 Task: Look for space in Tiko, Cameroon from 6th September, 2023 to 10th September, 2023 for 1 adult in price range Rs.9000 to Rs.17000. Place can be private room with 1  bedroom having 1 bed and 1 bathroom. Property type can be house, flat, guest house, hotel. Booking option can be shelf check-in. Required host language is English.
Action: Mouse moved to (409, 142)
Screenshot: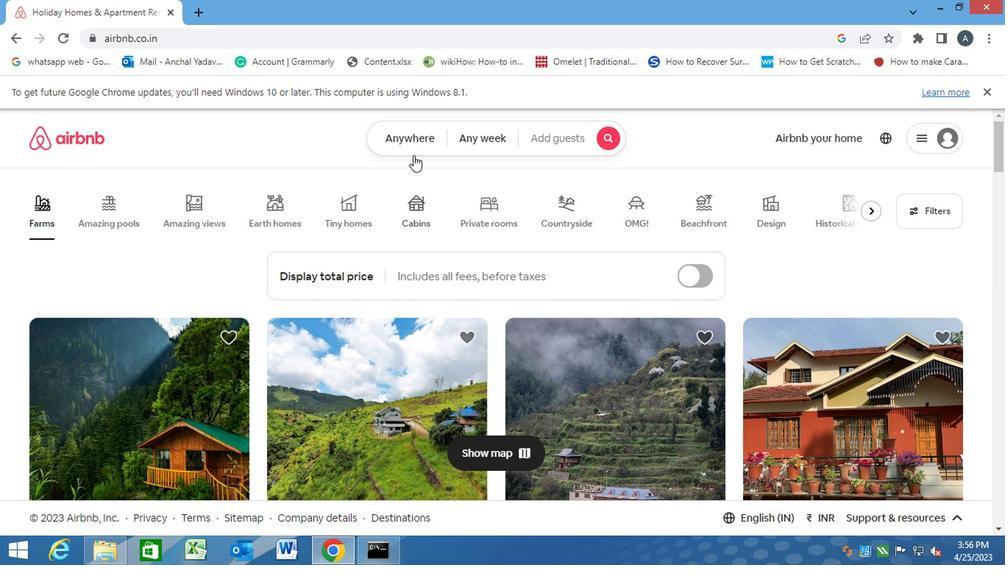 
Action: Mouse pressed left at (409, 142)
Screenshot: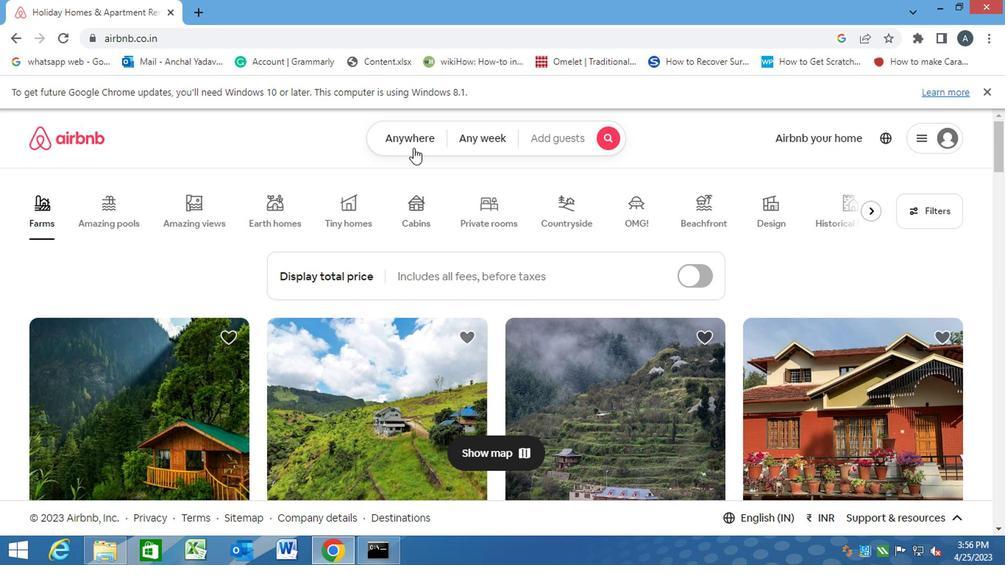 
Action: Mouse moved to (372, 191)
Screenshot: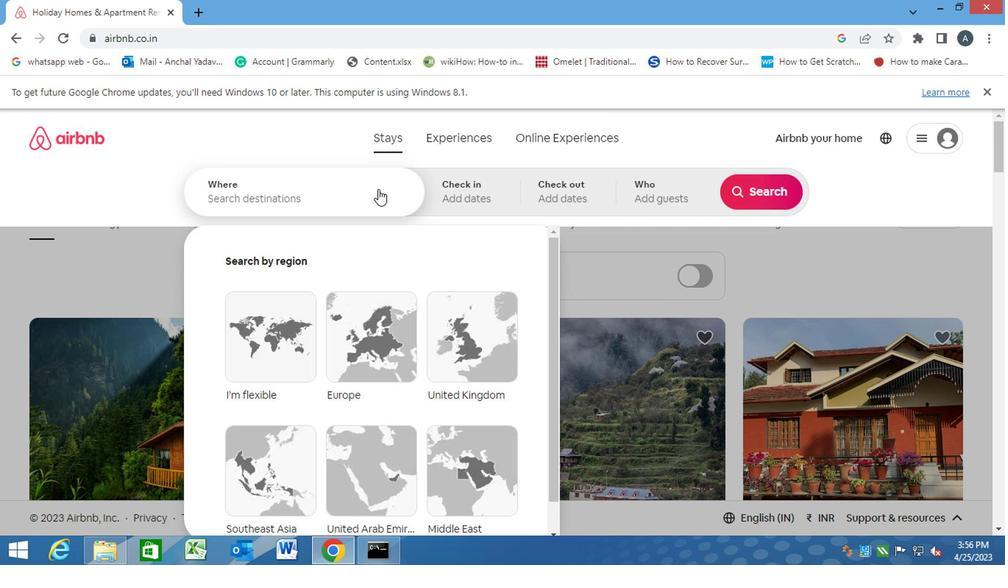 
Action: Mouse pressed left at (372, 191)
Screenshot: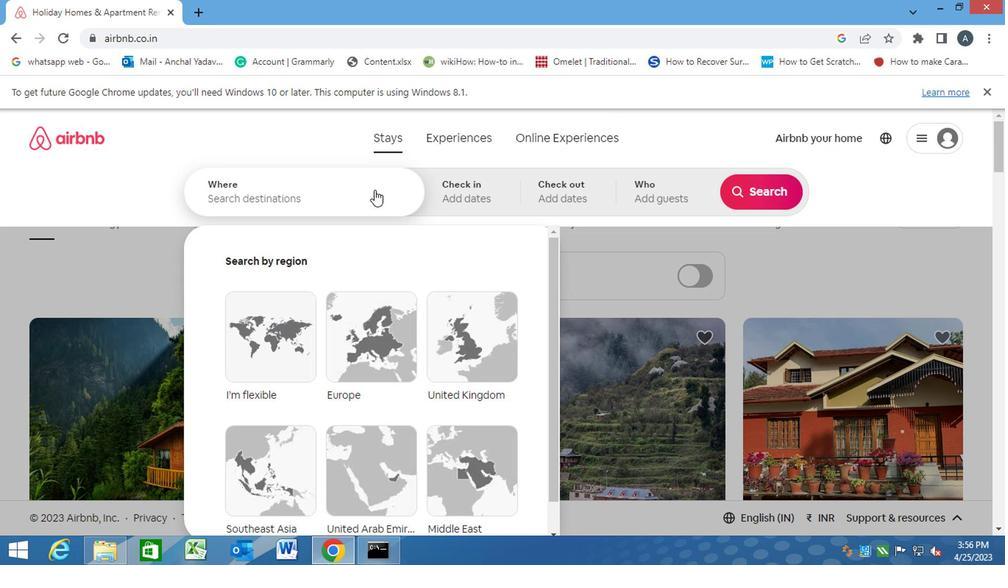 
Action: Key pressed t<Key.caps_lock>iko,<Key.space><Key.caps_lock>c<Key.caps_lock>ameroon<Key.enter>
Screenshot: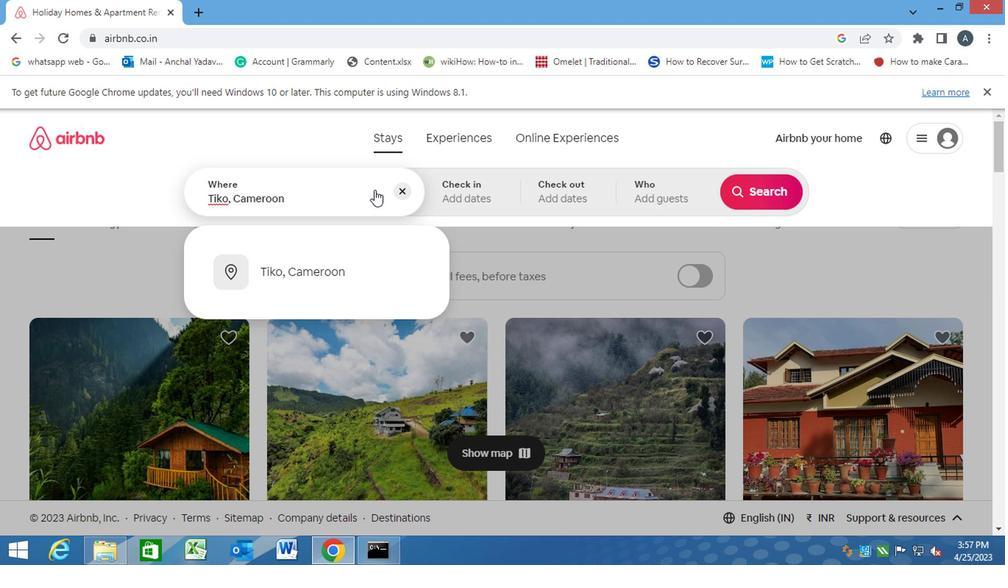 
Action: Mouse moved to (752, 306)
Screenshot: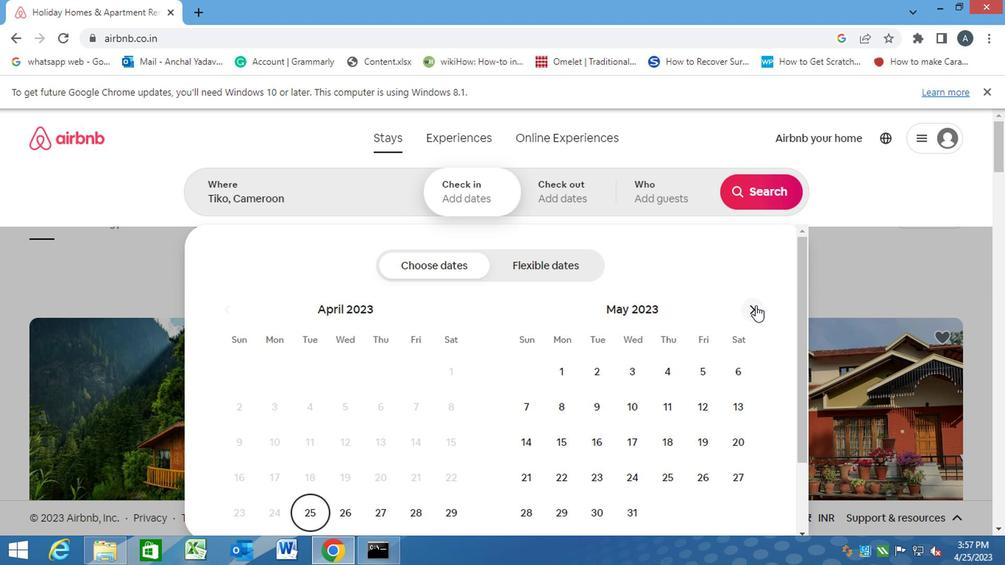 
Action: Mouse pressed left at (752, 306)
Screenshot: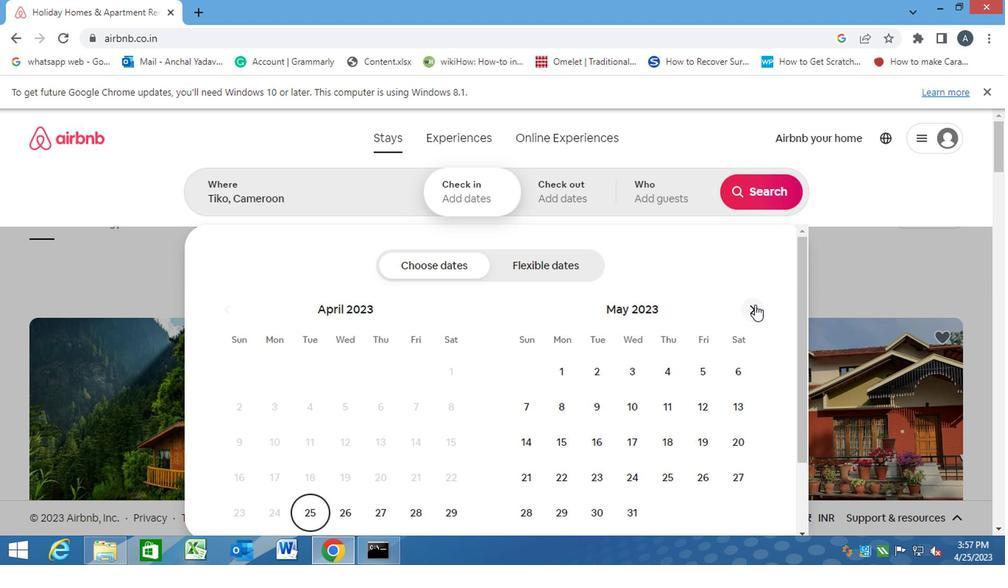 
Action: Mouse pressed left at (752, 306)
Screenshot: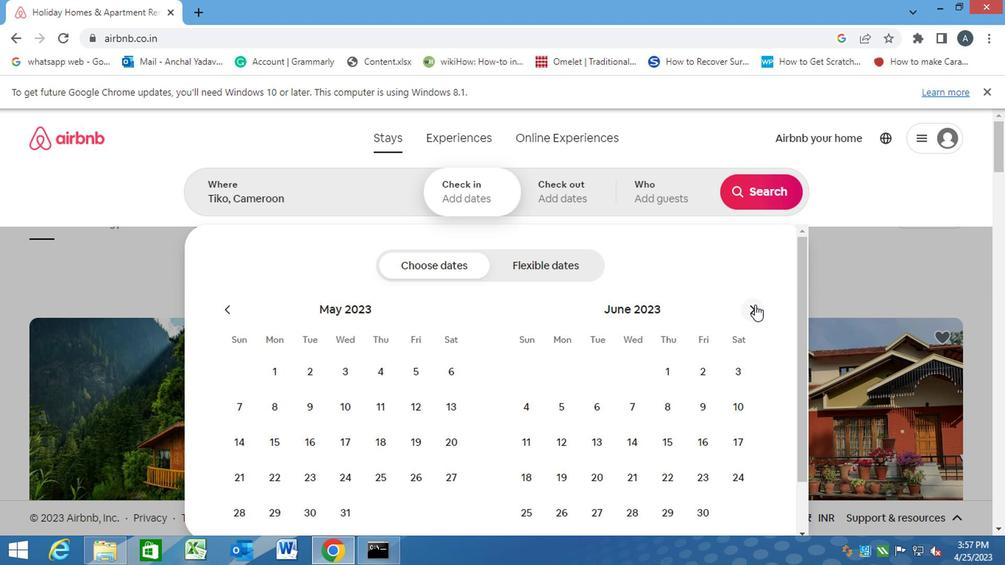 
Action: Mouse pressed left at (752, 306)
Screenshot: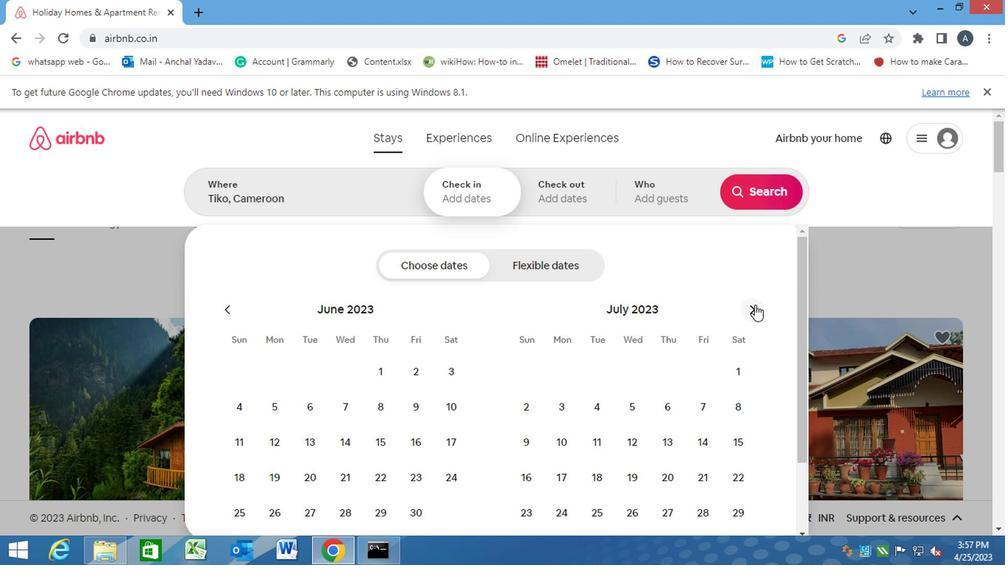 
Action: Mouse pressed left at (752, 306)
Screenshot: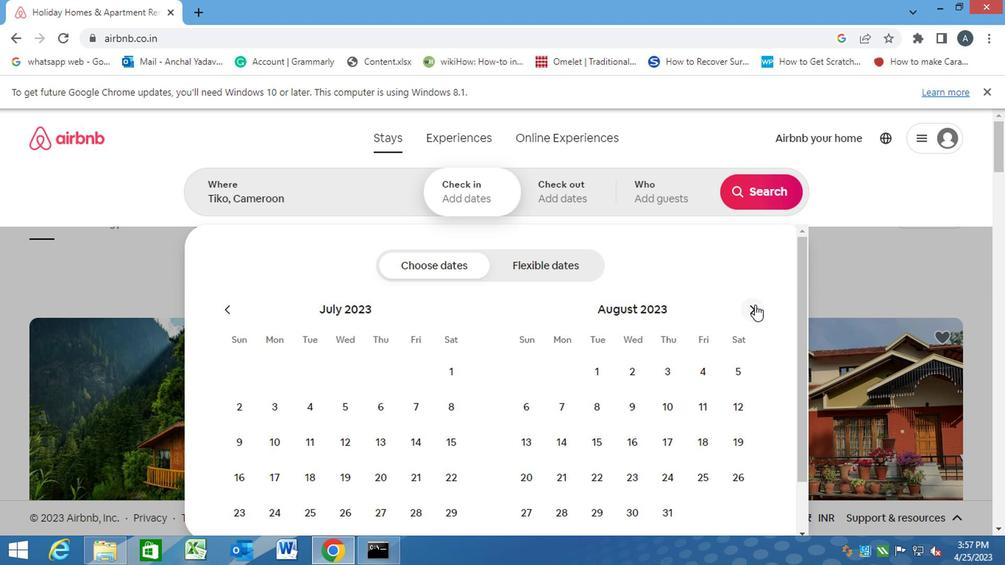 
Action: Mouse moved to (627, 407)
Screenshot: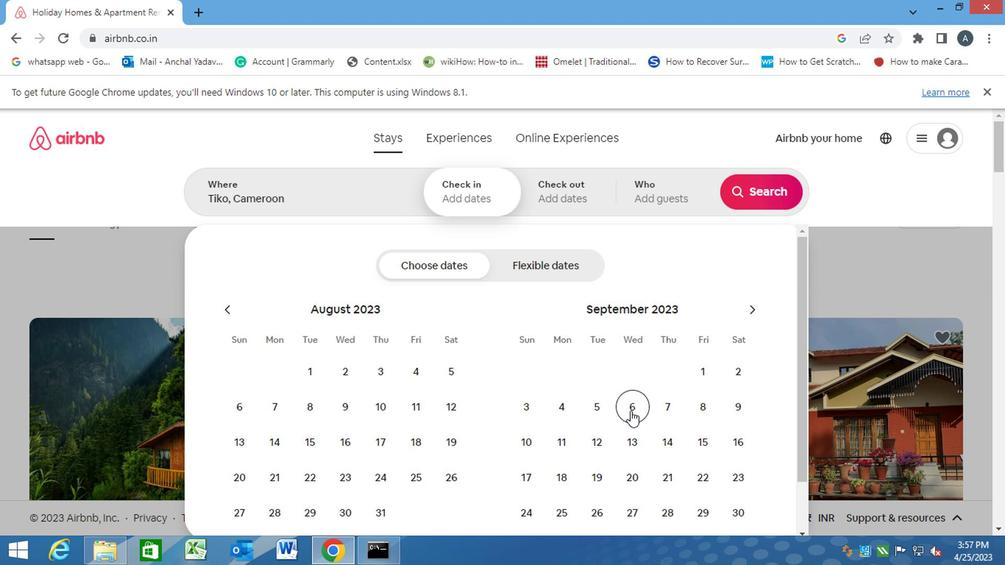 
Action: Mouse pressed left at (627, 407)
Screenshot: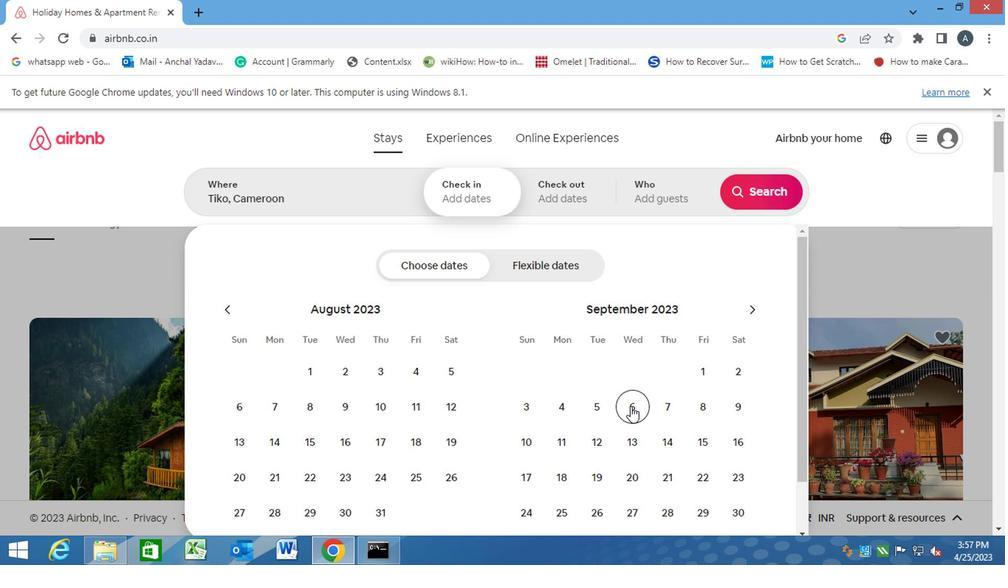 
Action: Mouse moved to (523, 449)
Screenshot: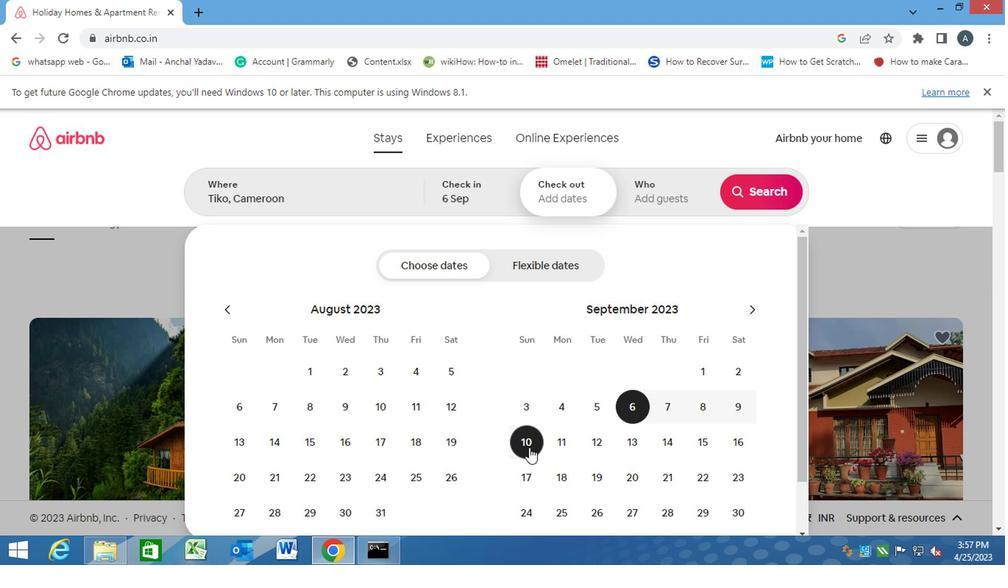 
Action: Mouse pressed left at (523, 449)
Screenshot: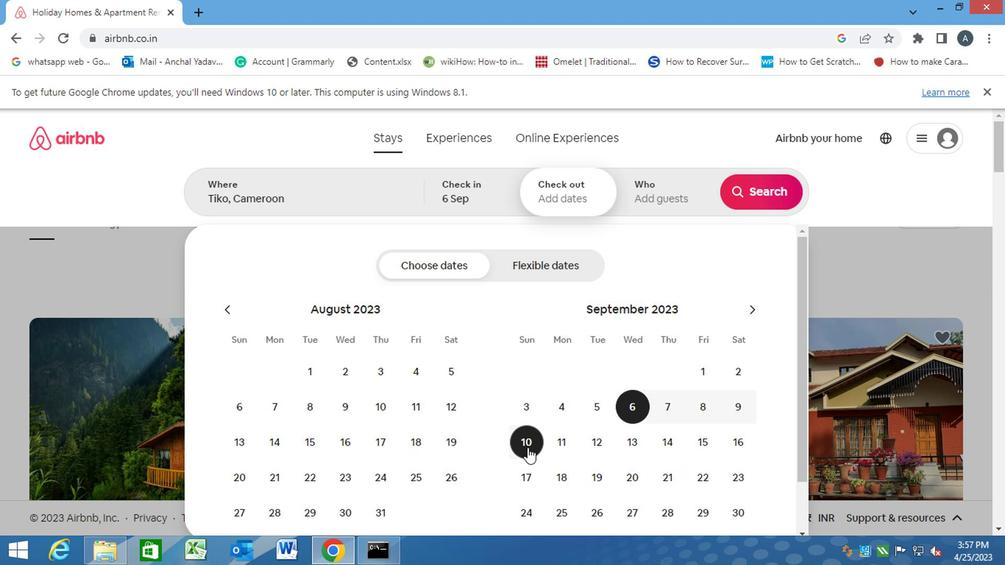 
Action: Mouse moved to (647, 193)
Screenshot: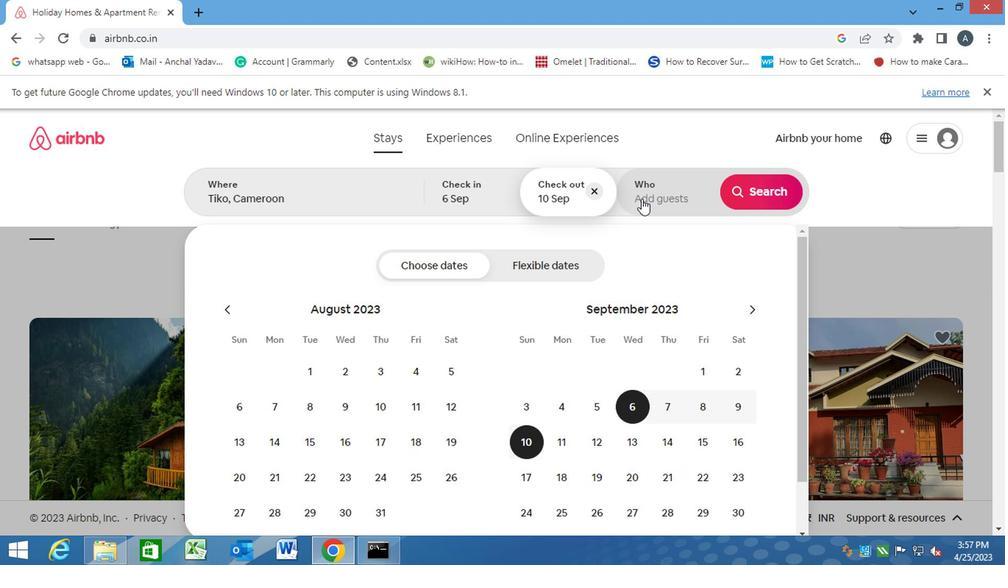
Action: Mouse pressed left at (647, 193)
Screenshot: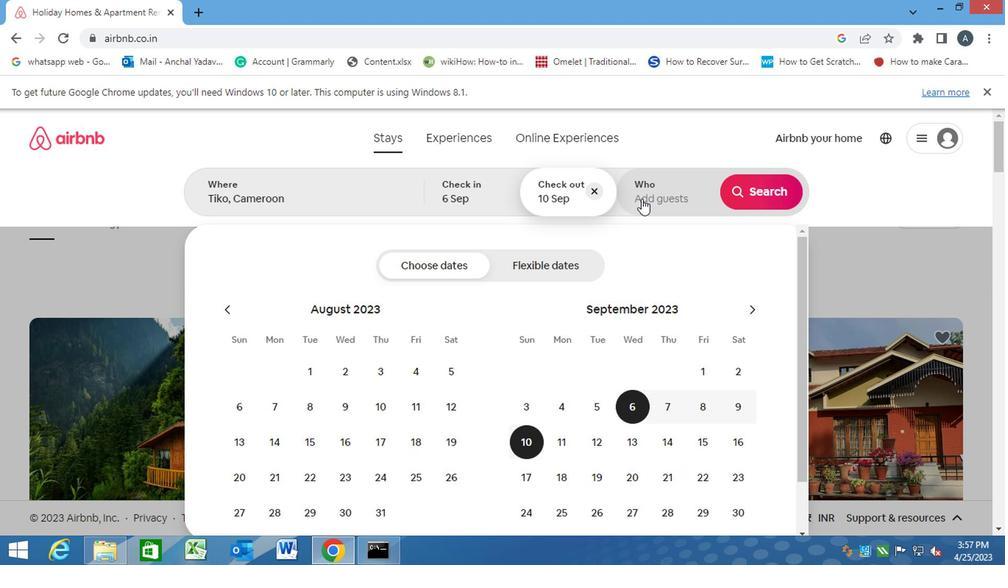 
Action: Mouse moved to (767, 263)
Screenshot: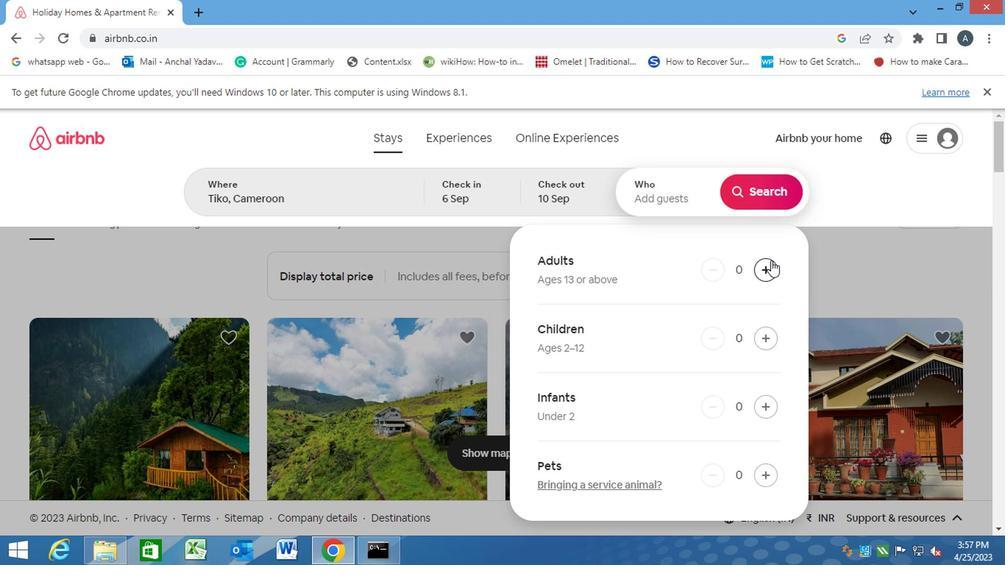 
Action: Mouse pressed left at (767, 263)
Screenshot: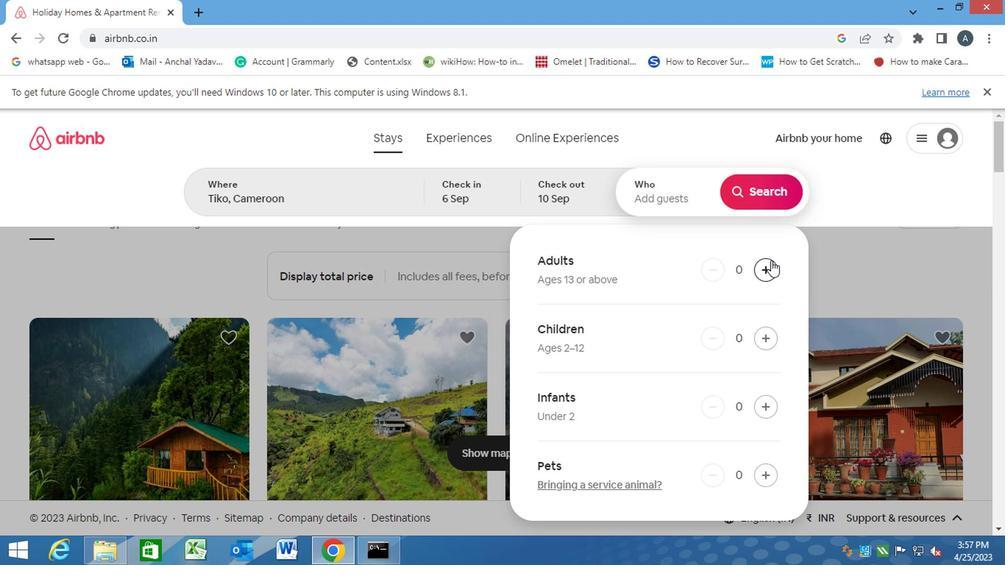 
Action: Mouse moved to (760, 269)
Screenshot: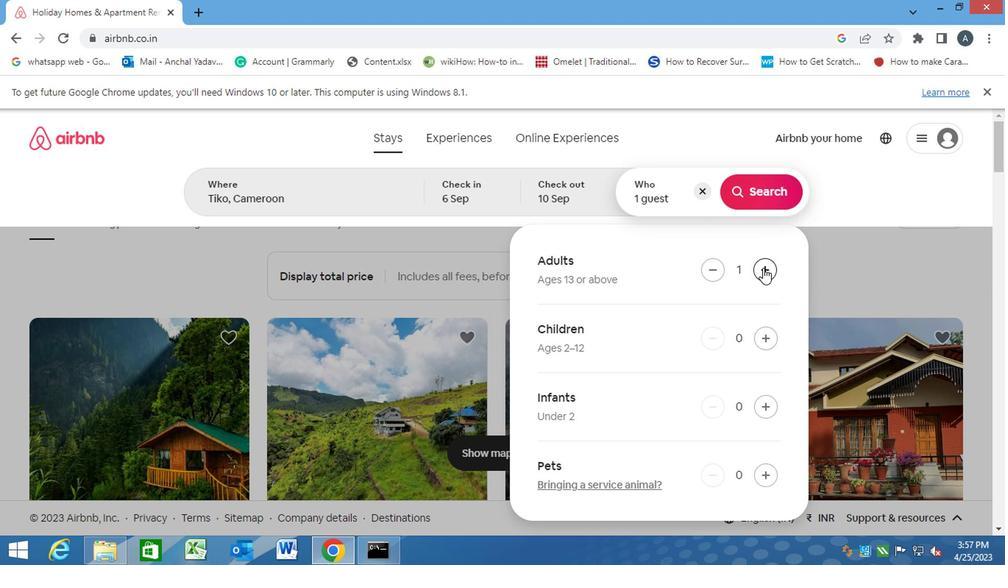 
Action: Mouse pressed left at (760, 269)
Screenshot: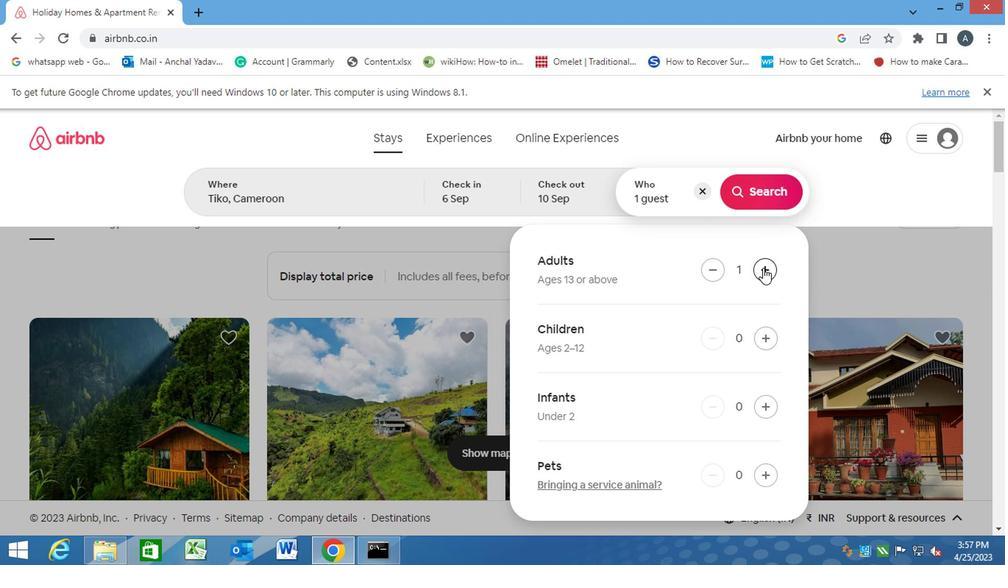 
Action: Mouse moved to (704, 268)
Screenshot: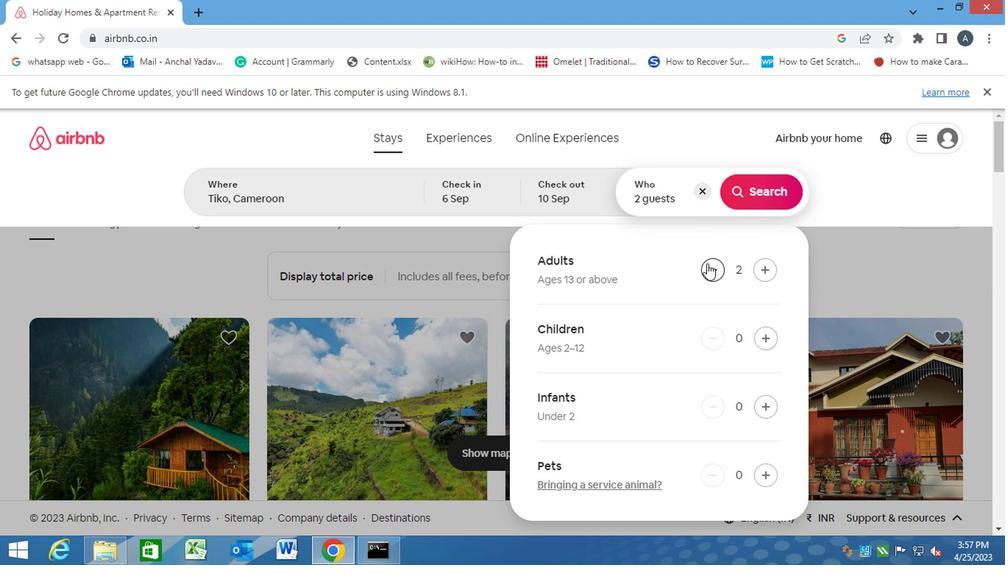 
Action: Mouse pressed left at (704, 268)
Screenshot: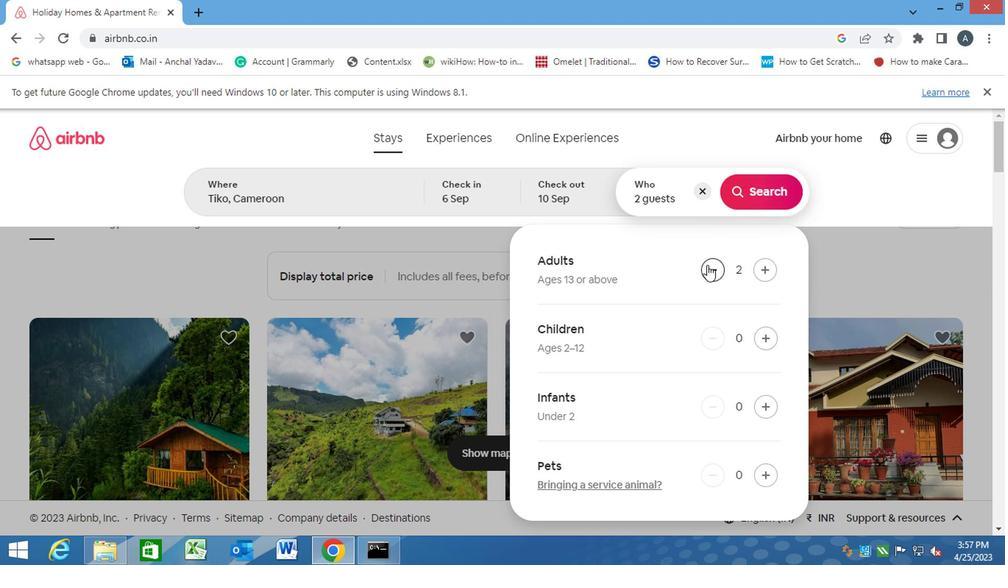 
Action: Mouse moved to (768, 185)
Screenshot: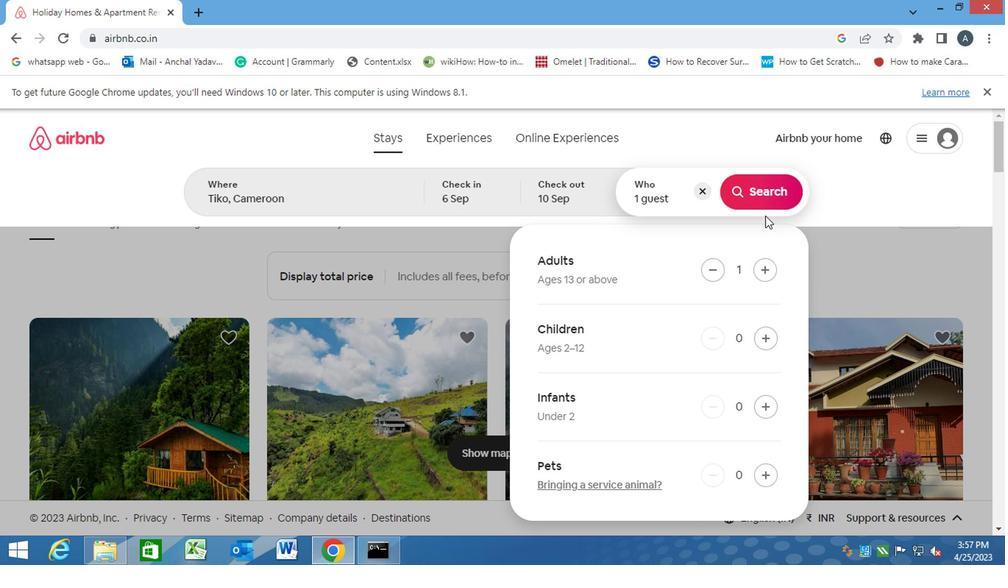 
Action: Mouse pressed left at (768, 185)
Screenshot: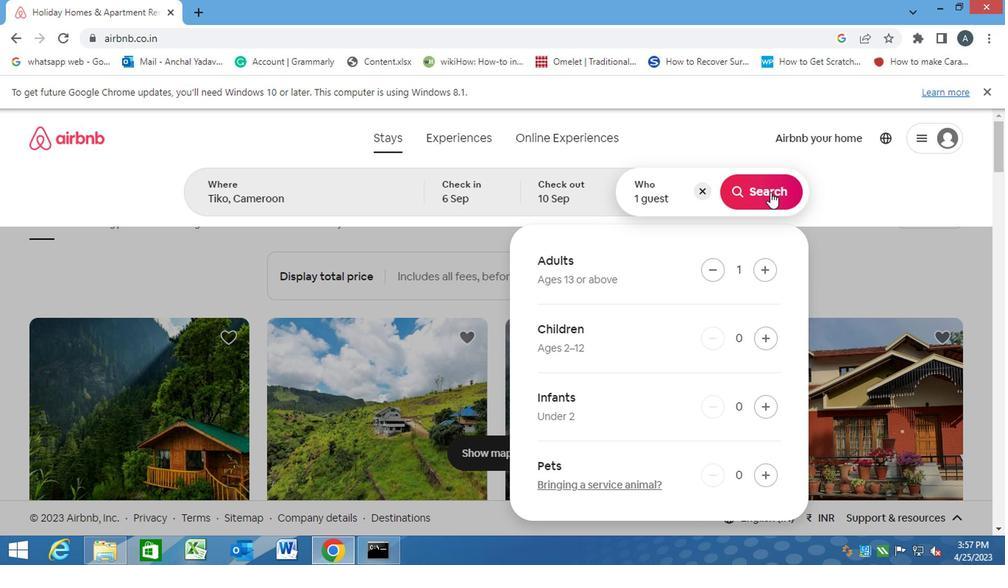 
Action: Mouse moved to (936, 194)
Screenshot: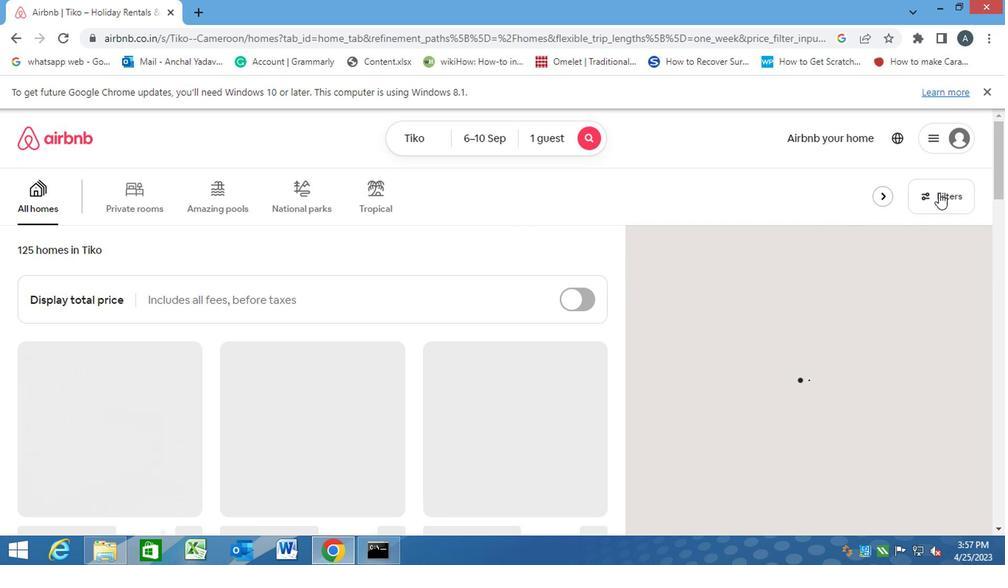 
Action: Mouse pressed left at (936, 194)
Screenshot: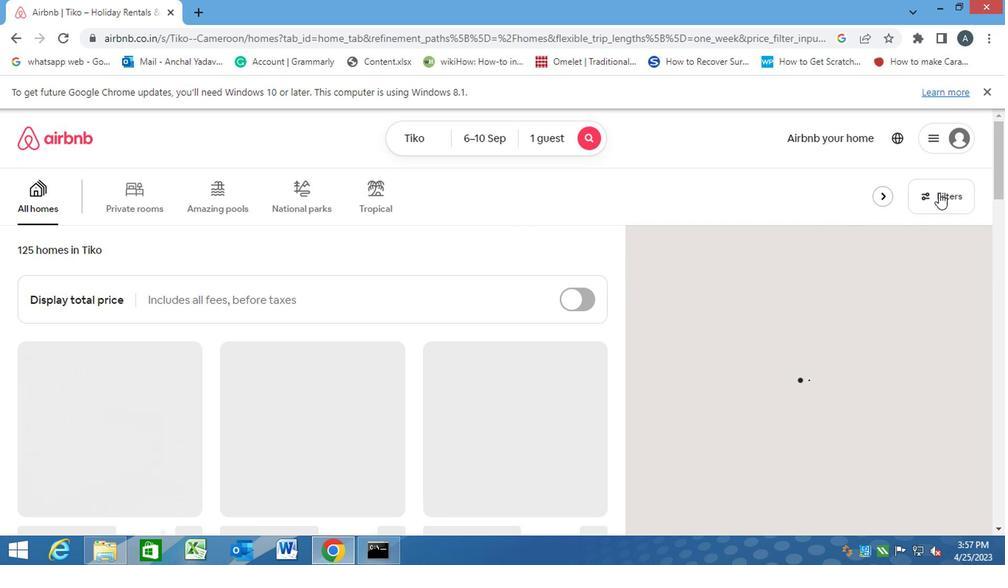 
Action: Mouse moved to (312, 380)
Screenshot: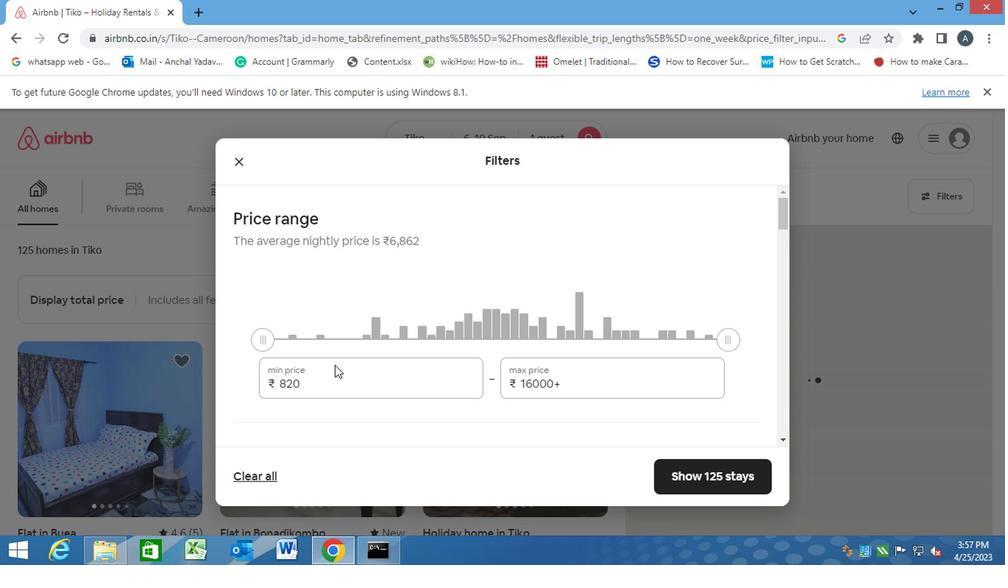 
Action: Mouse pressed left at (312, 380)
Screenshot: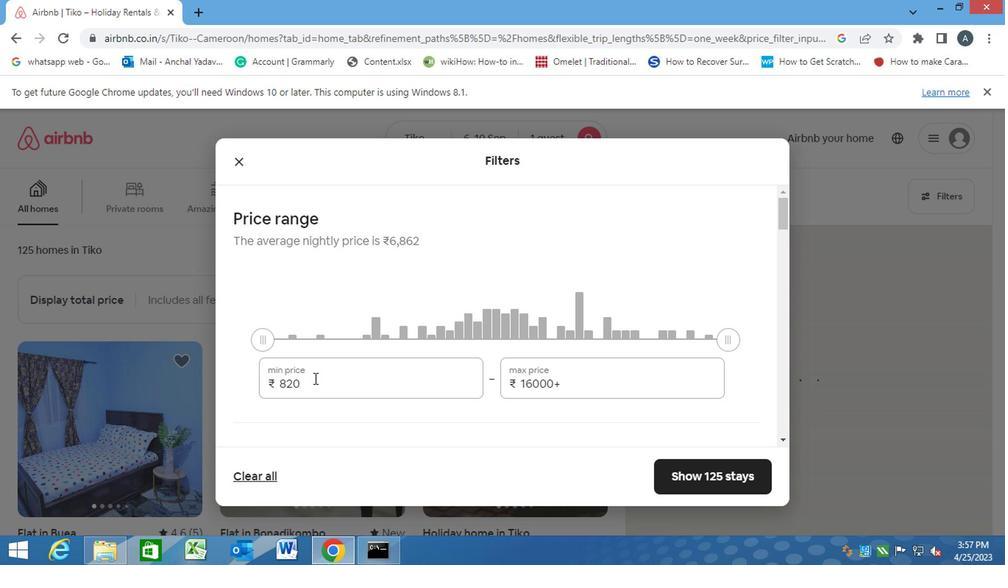 
Action: Mouse moved to (250, 380)
Screenshot: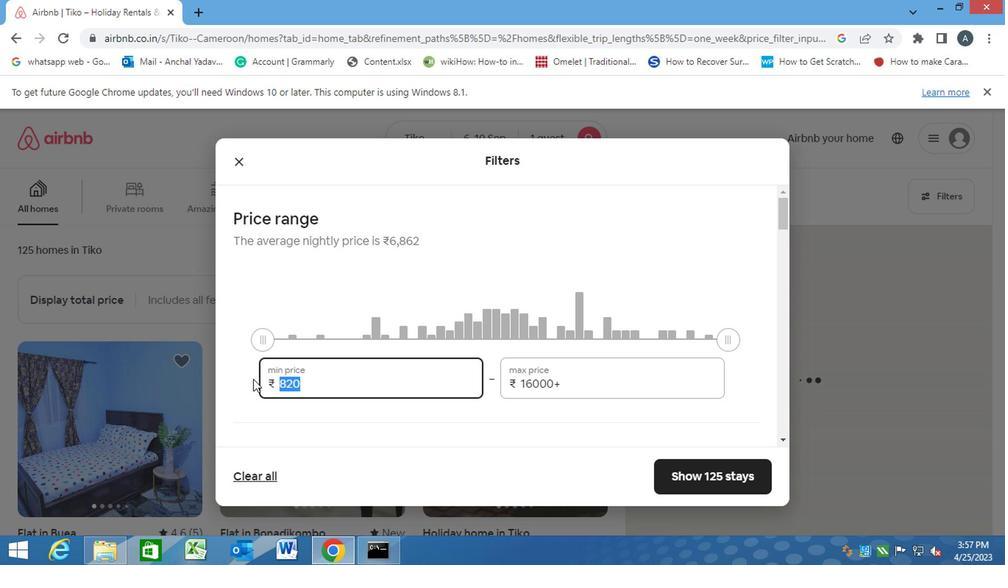 
Action: Key pressed 9000<Key.tab><Key.backspace>1<Key.backspace><Key.backspace><Key.backspace><Key.backspace><Key.backspace><Key.backspace><Key.backspace><Key.backspace><Key.backspace><Key.backspace><Key.backspace><Key.backspace><Key.backspace><Key.backspace><Key.backspace><Key.backspace><Key.backspace><Key.backspace>17000
Screenshot: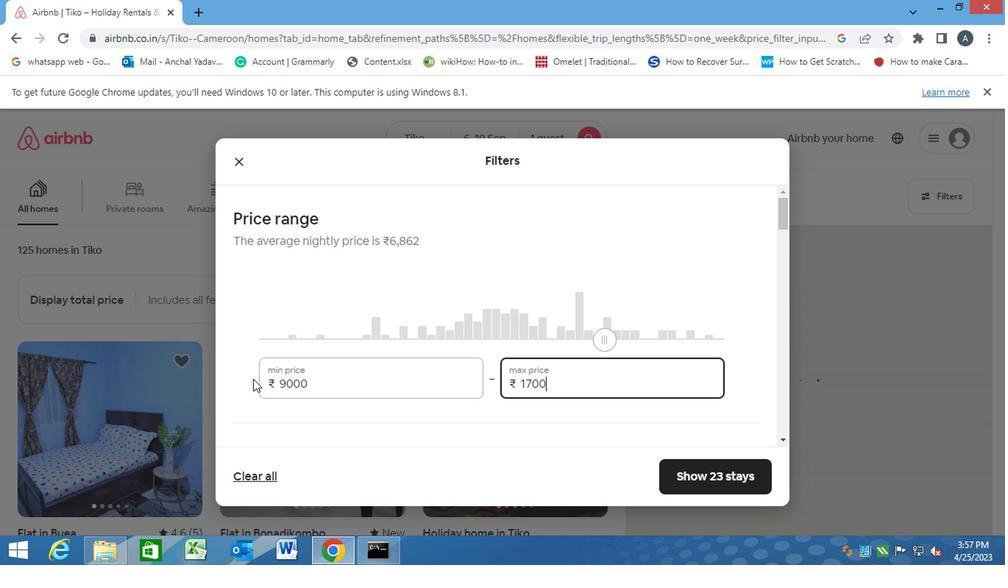 
Action: Mouse moved to (356, 408)
Screenshot: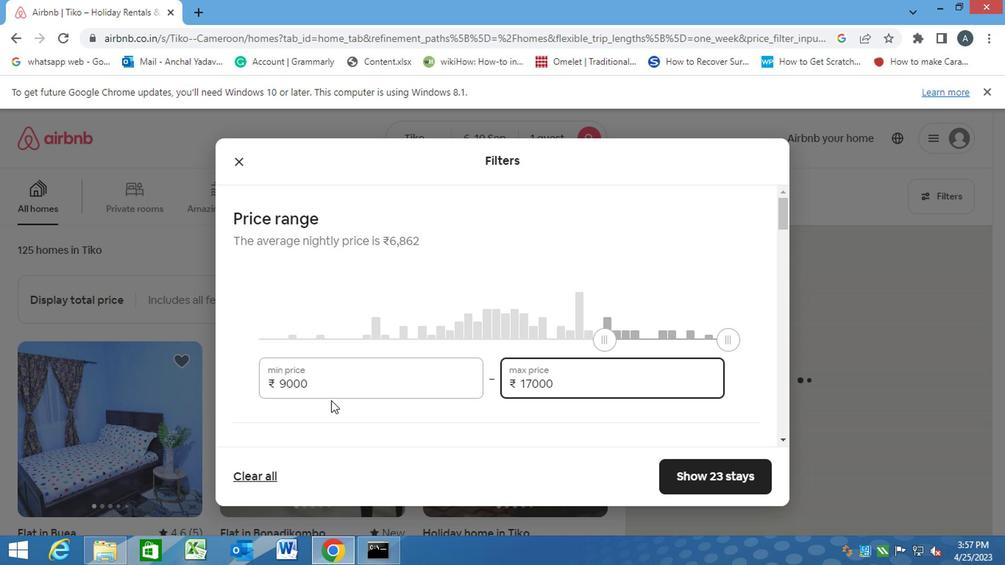 
Action: Mouse pressed left at (356, 408)
Screenshot: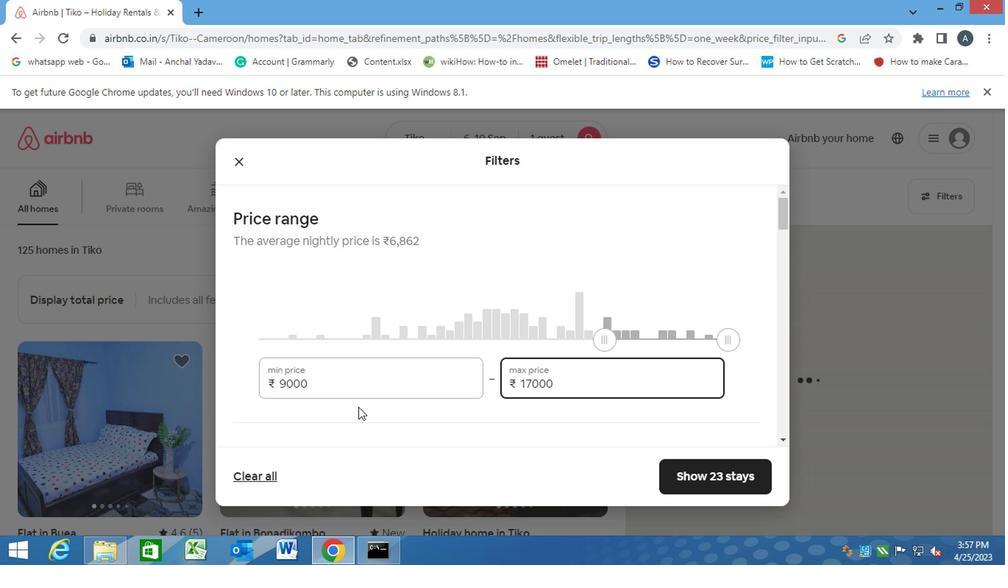
Action: Mouse moved to (404, 425)
Screenshot: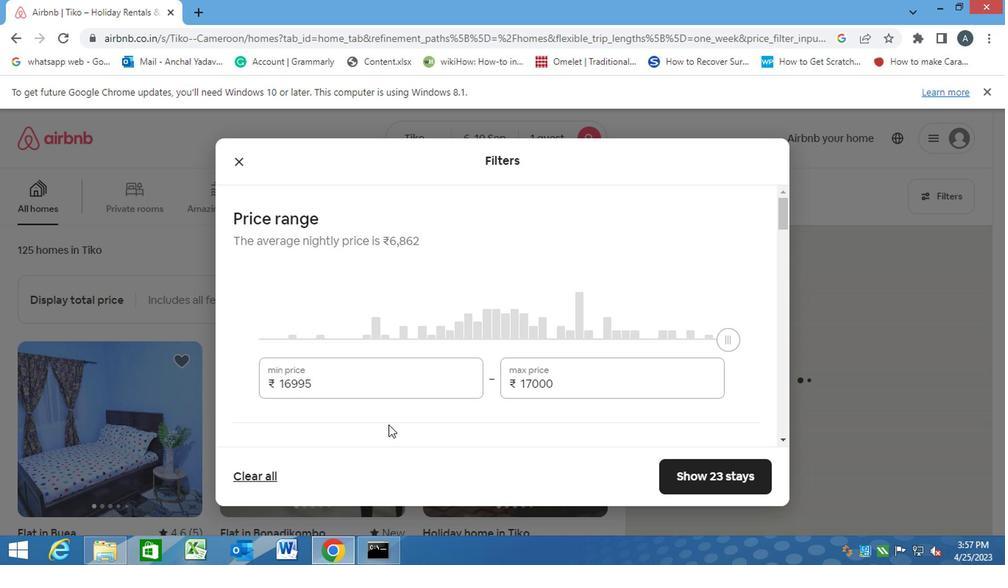 
Action: Mouse scrolled (404, 424) with delta (0, -1)
Screenshot: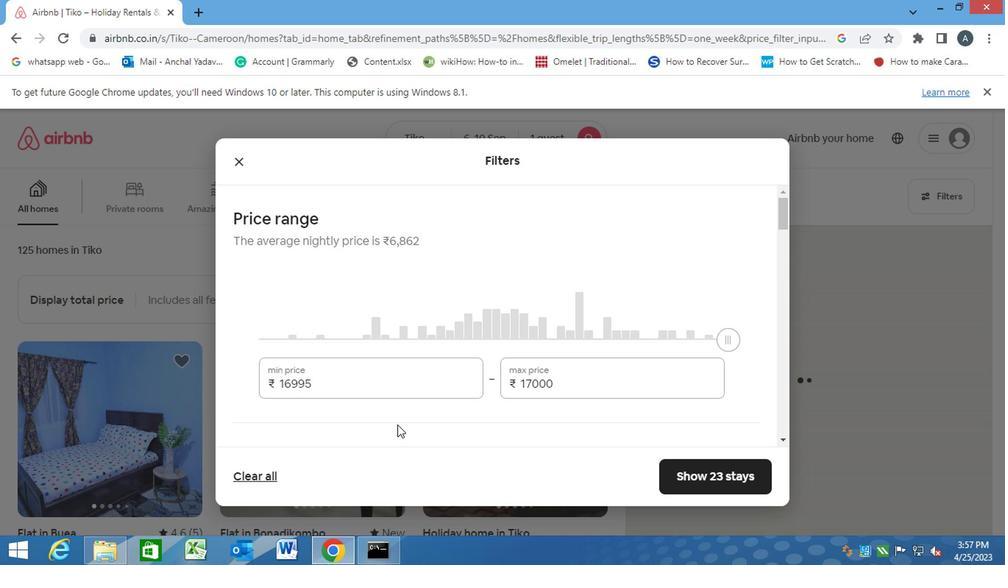
Action: Mouse scrolled (404, 424) with delta (0, -1)
Screenshot: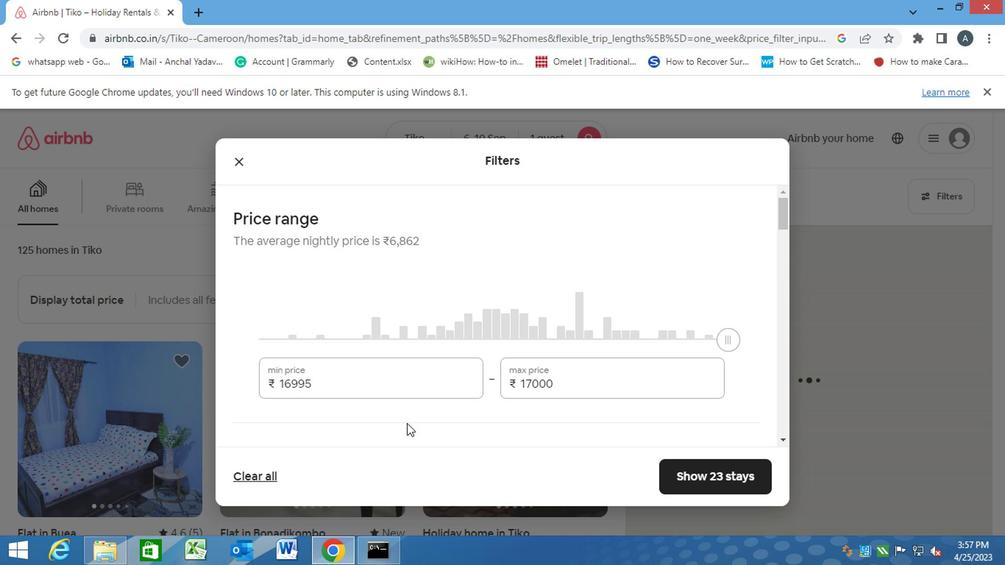 
Action: Mouse scrolled (404, 424) with delta (0, -1)
Screenshot: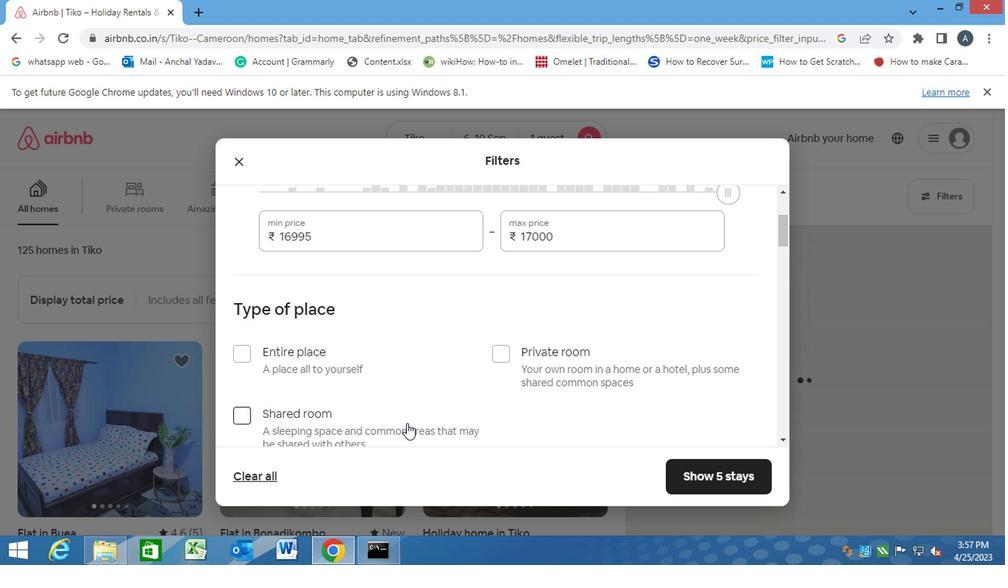 
Action: Mouse moved to (509, 277)
Screenshot: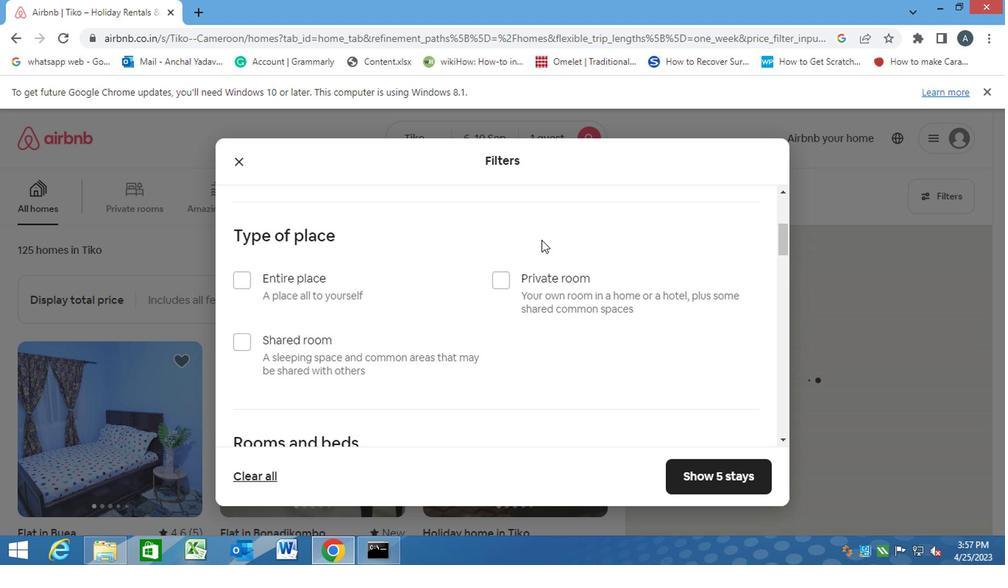 
Action: Mouse pressed left at (509, 277)
Screenshot: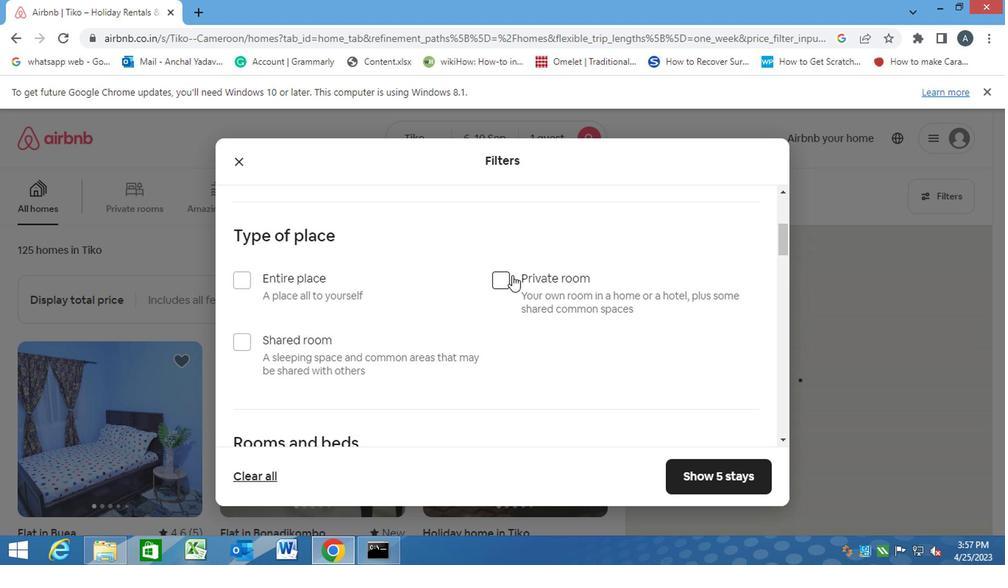 
Action: Mouse moved to (494, 291)
Screenshot: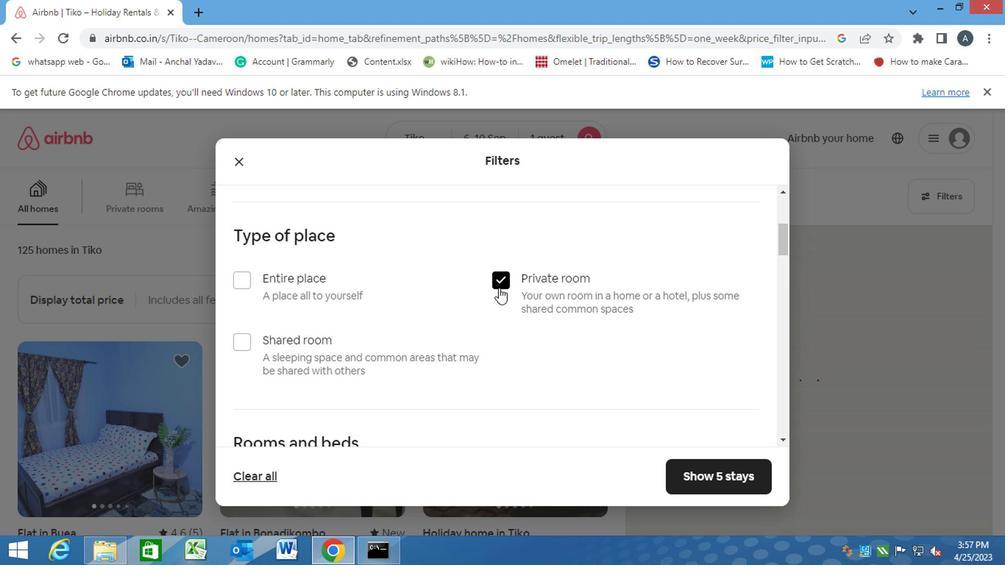 
Action: Mouse scrolled (494, 290) with delta (0, -1)
Screenshot: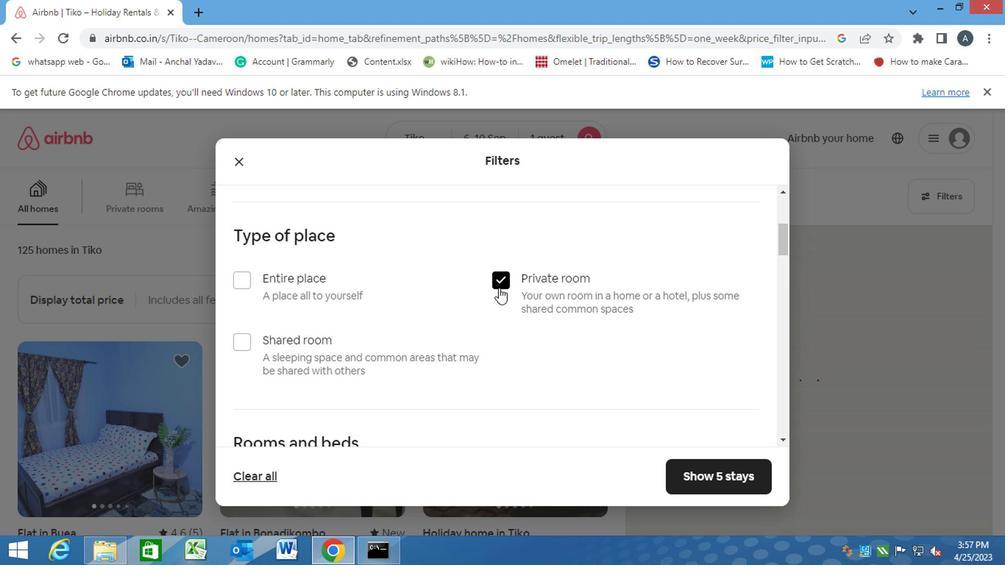 
Action: Mouse scrolled (494, 290) with delta (0, -1)
Screenshot: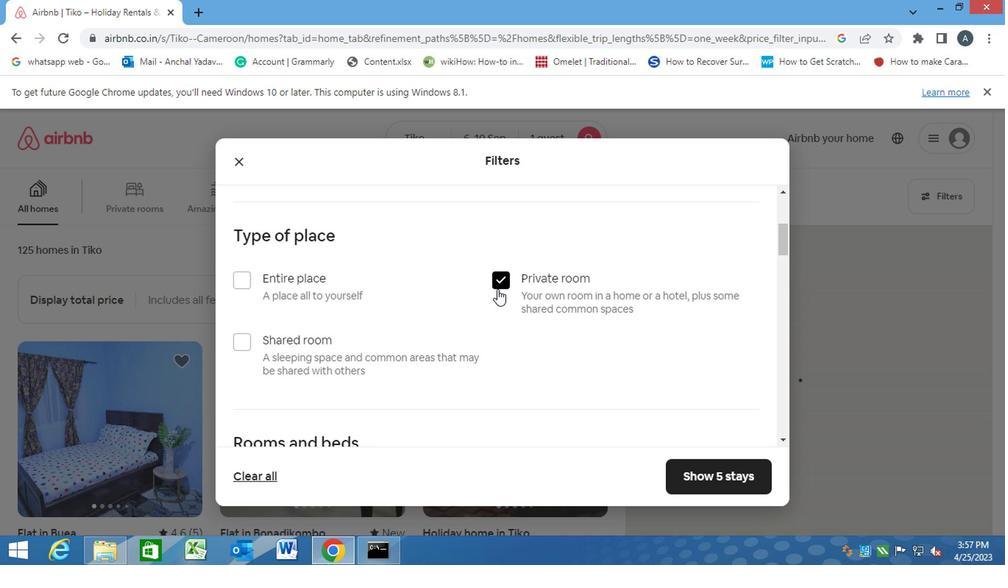 
Action: Mouse scrolled (494, 290) with delta (0, -1)
Screenshot: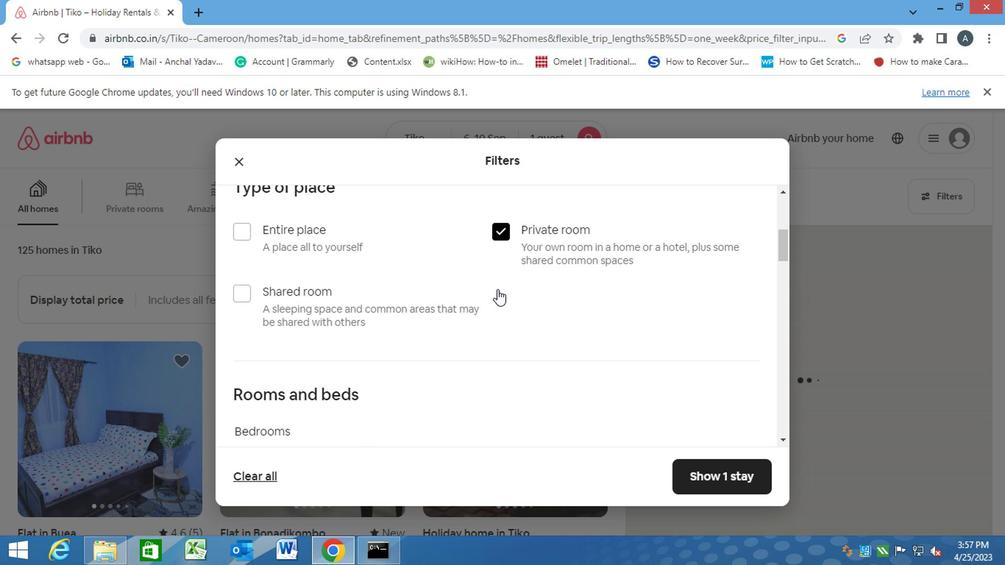 
Action: Mouse moved to (383, 313)
Screenshot: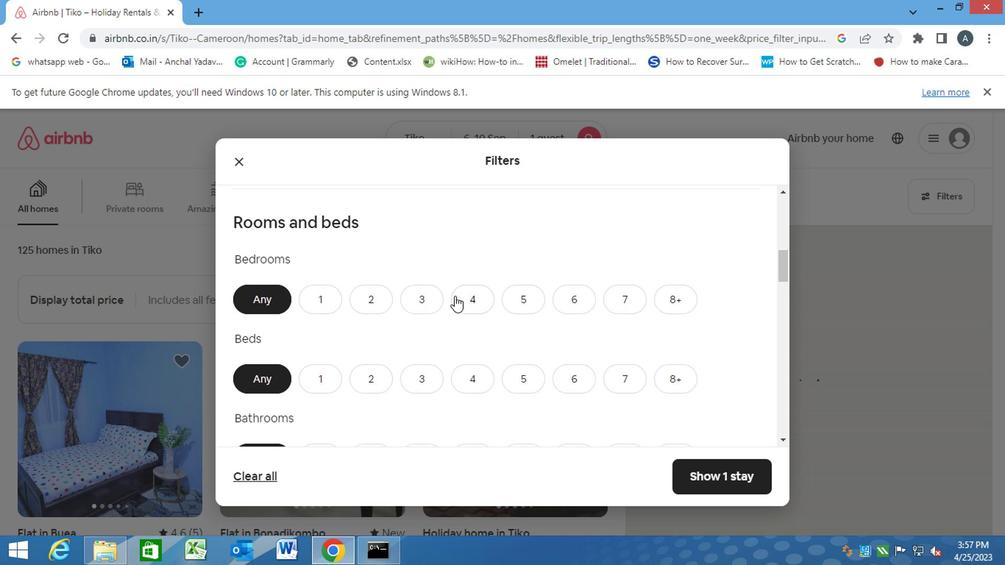 
Action: Mouse scrolled (383, 313) with delta (0, 0)
Screenshot: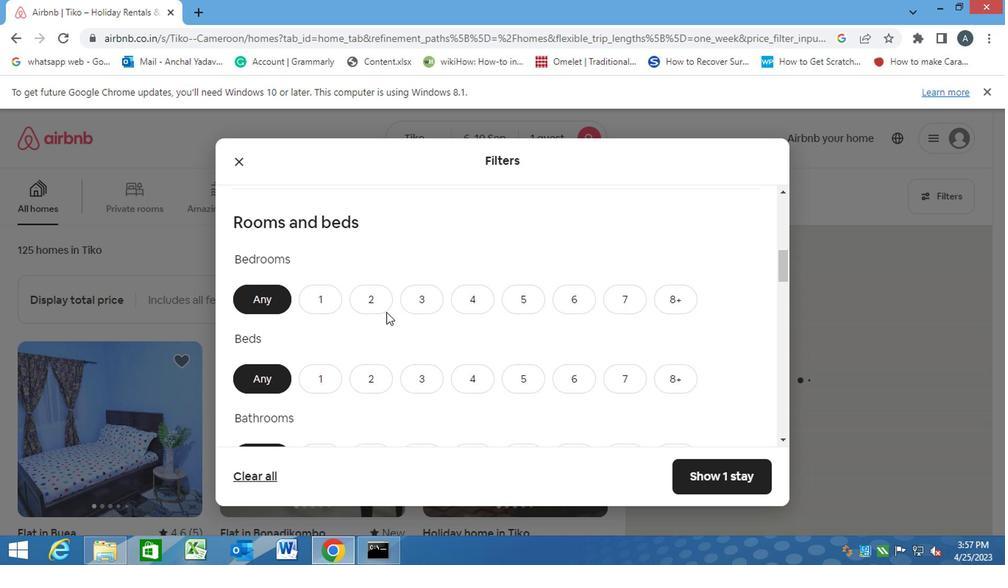 
Action: Mouse moved to (312, 227)
Screenshot: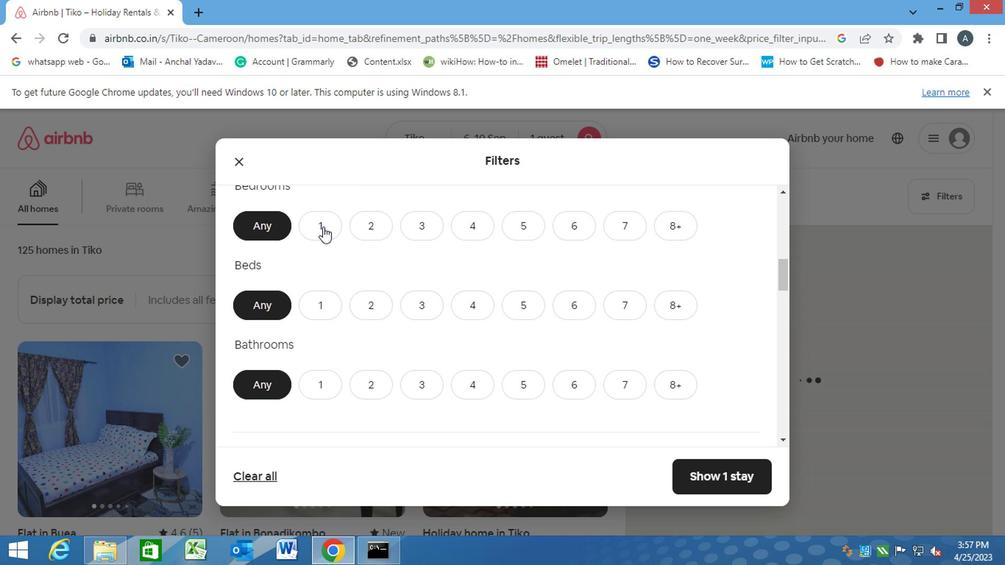 
Action: Mouse pressed left at (312, 227)
Screenshot: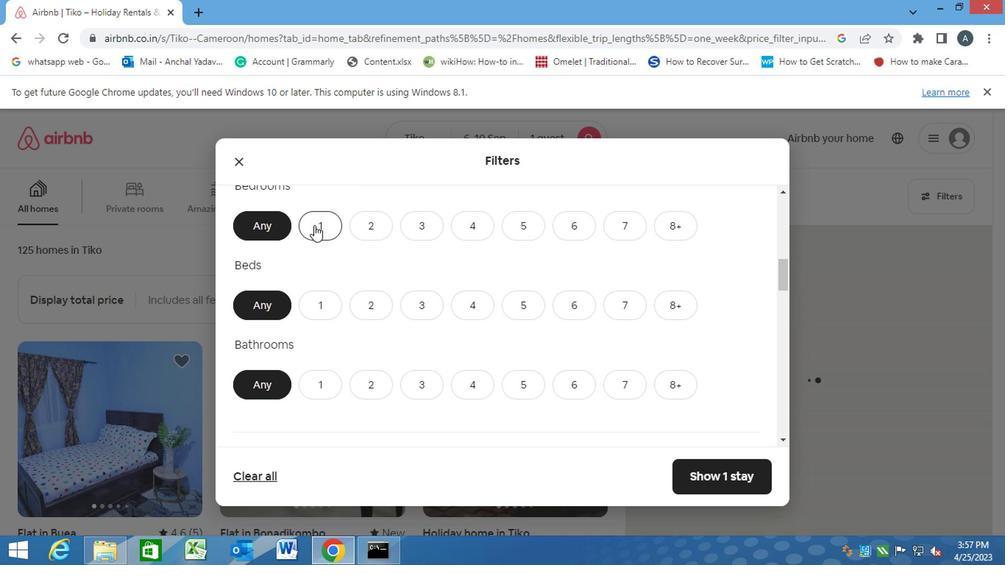 
Action: Mouse moved to (310, 304)
Screenshot: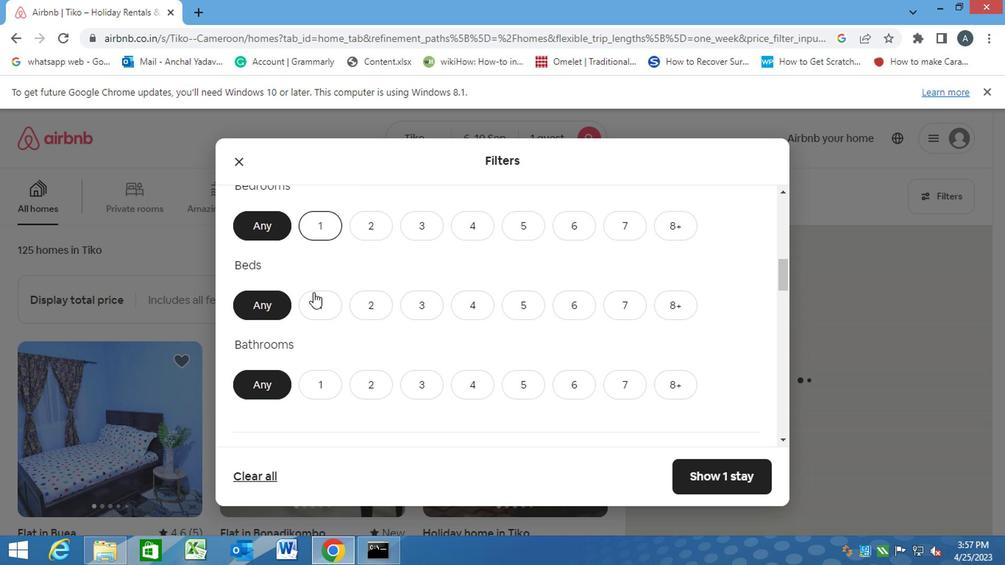 
Action: Mouse pressed left at (310, 304)
Screenshot: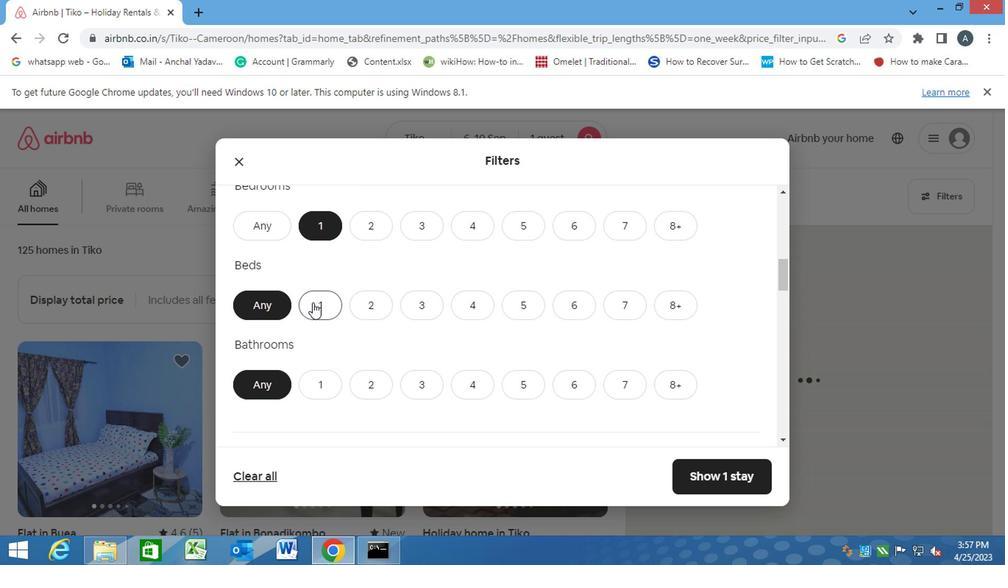 
Action: Mouse moved to (318, 385)
Screenshot: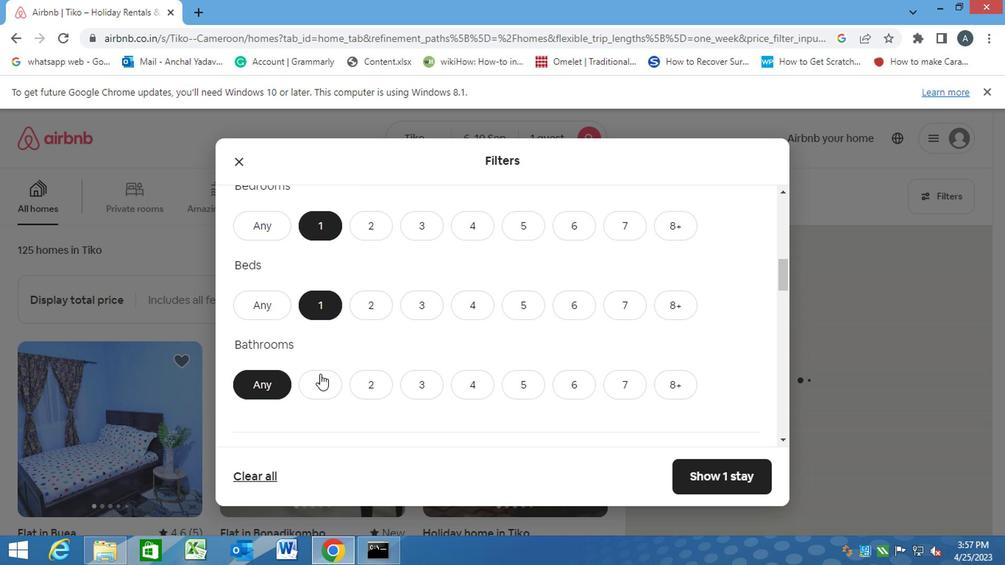 
Action: Mouse pressed left at (318, 385)
Screenshot: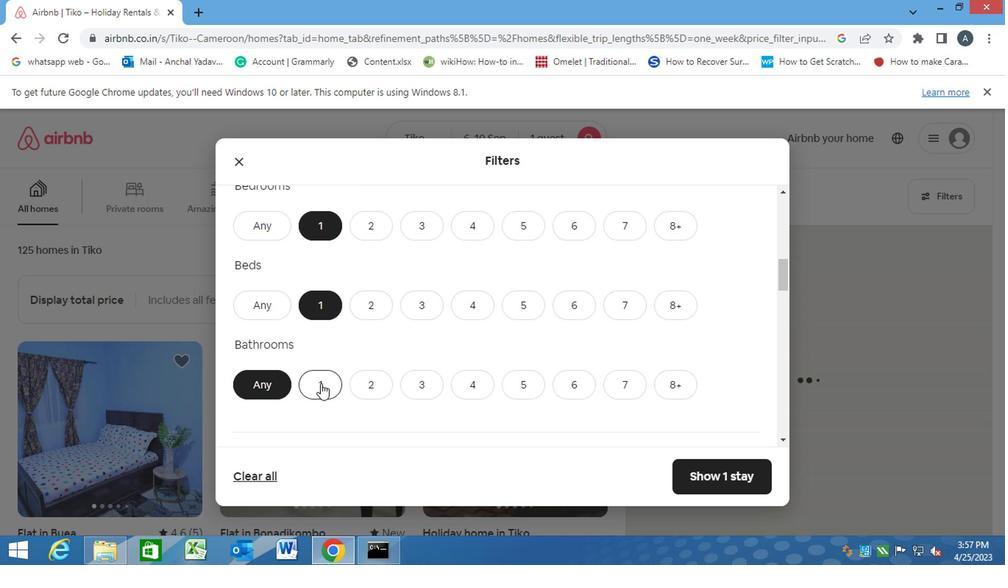 
Action: Mouse moved to (318, 385)
Screenshot: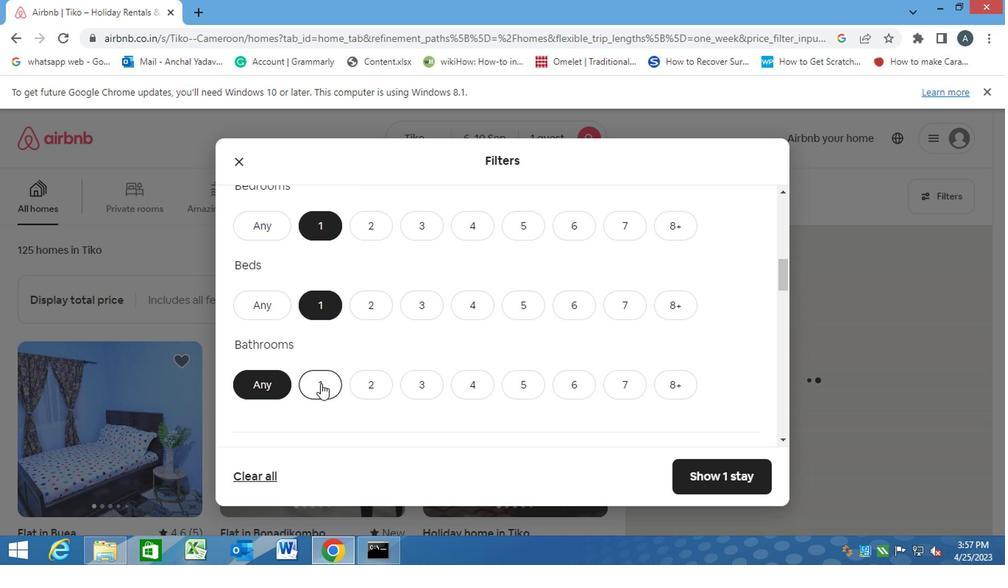
Action: Mouse scrolled (318, 384) with delta (0, -1)
Screenshot: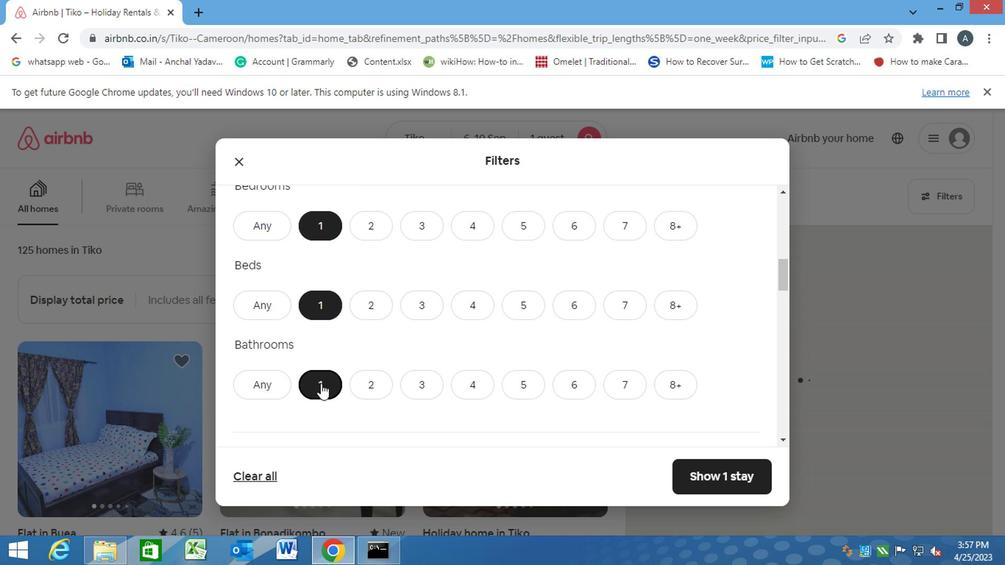 
Action: Mouse scrolled (318, 384) with delta (0, -1)
Screenshot: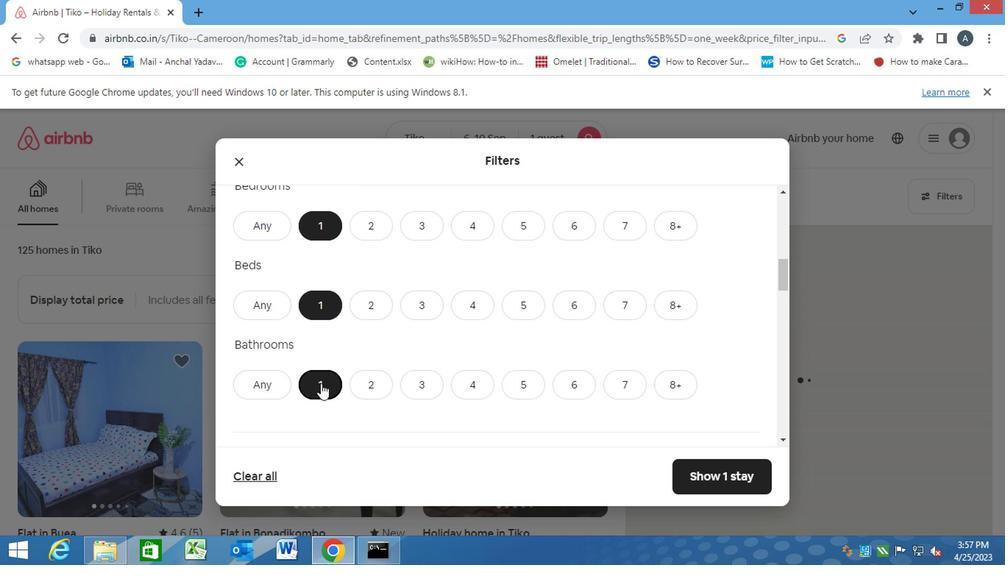 
Action: Mouse scrolled (318, 384) with delta (0, -1)
Screenshot: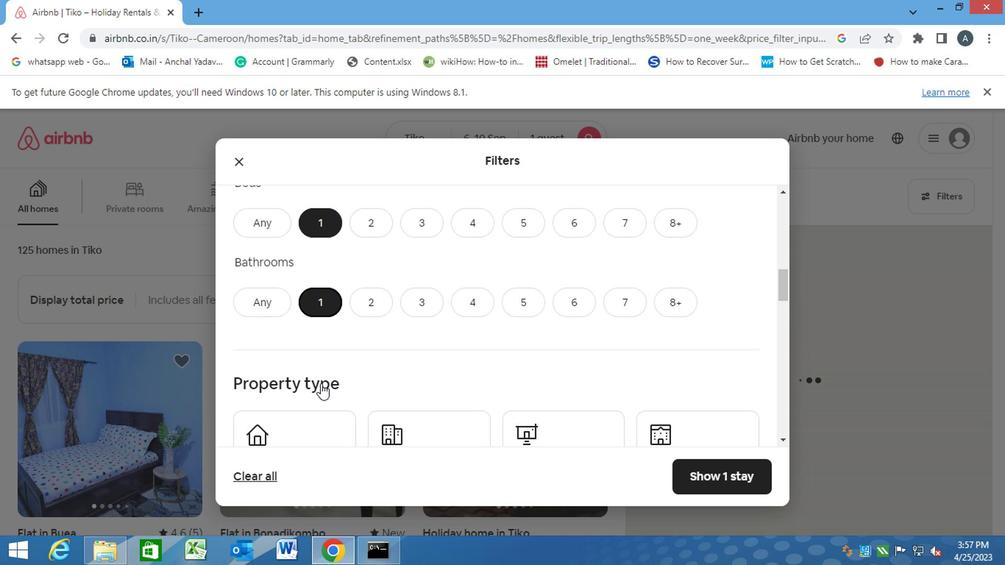 
Action: Mouse moved to (295, 338)
Screenshot: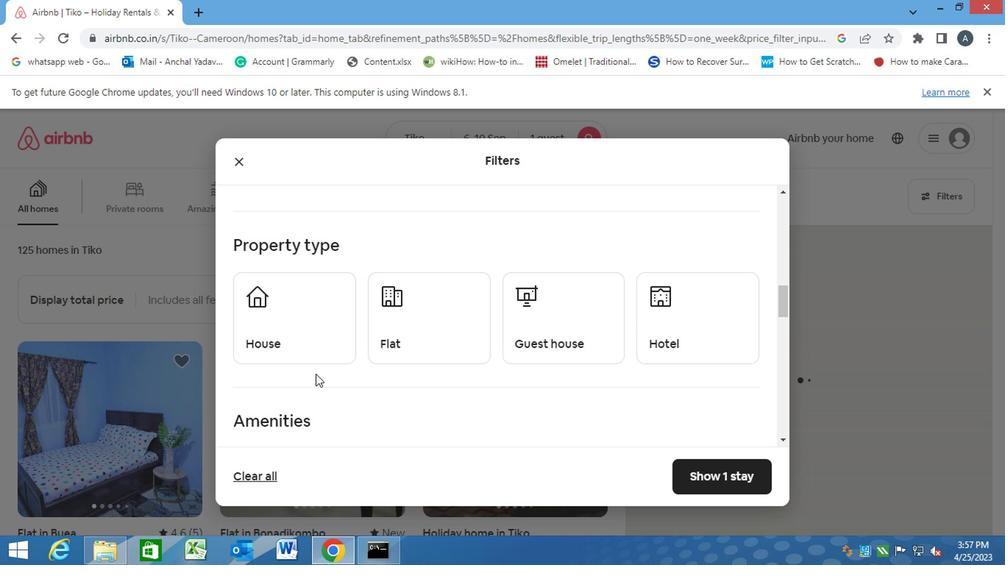 
Action: Mouse pressed left at (295, 338)
Screenshot: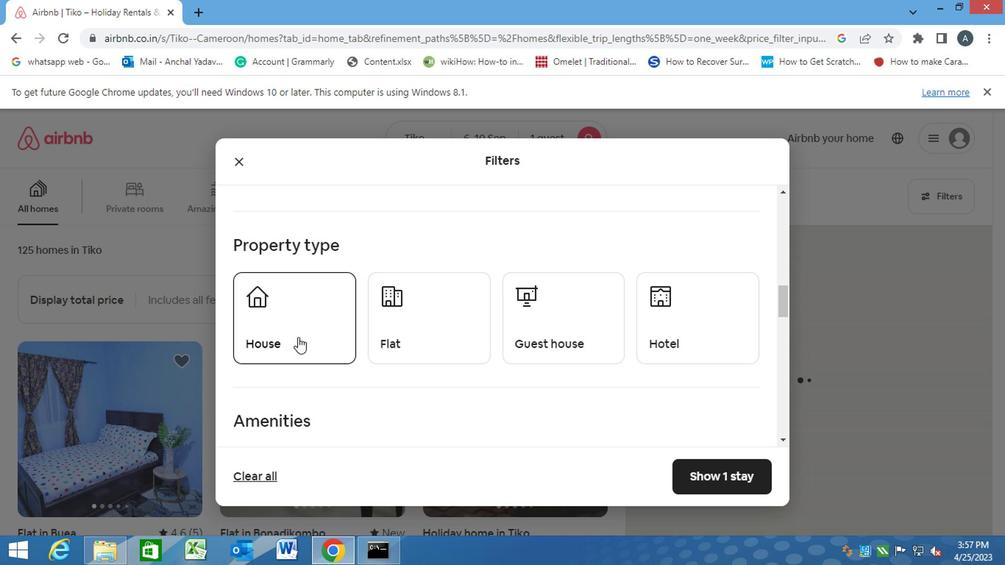 
Action: Mouse moved to (441, 324)
Screenshot: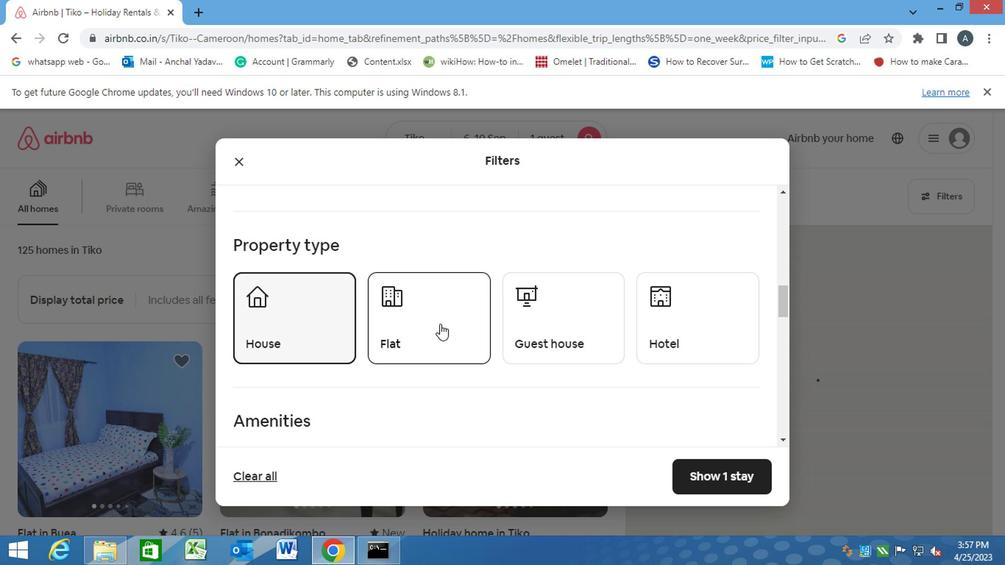 
Action: Mouse pressed left at (441, 324)
Screenshot: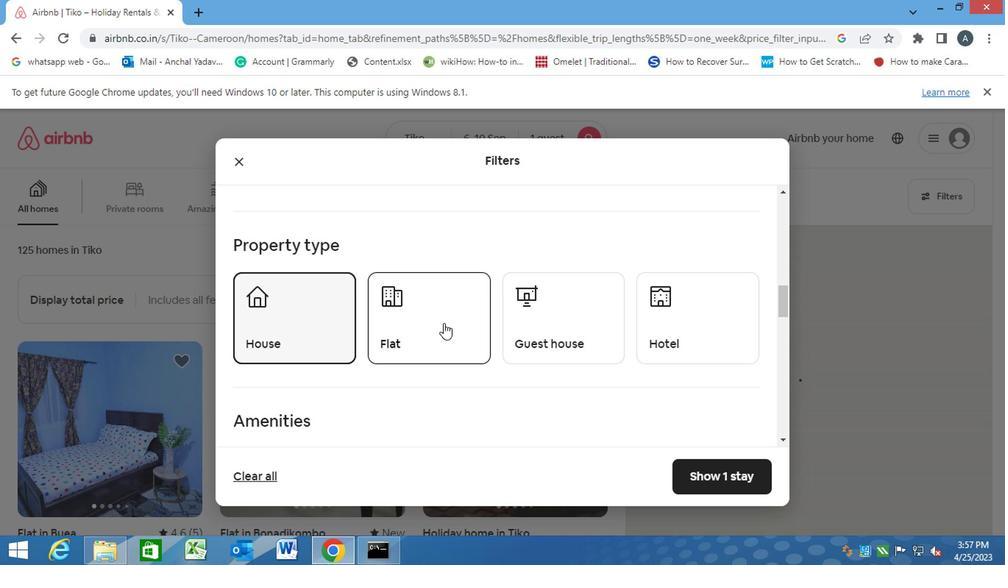 
Action: Mouse moved to (536, 317)
Screenshot: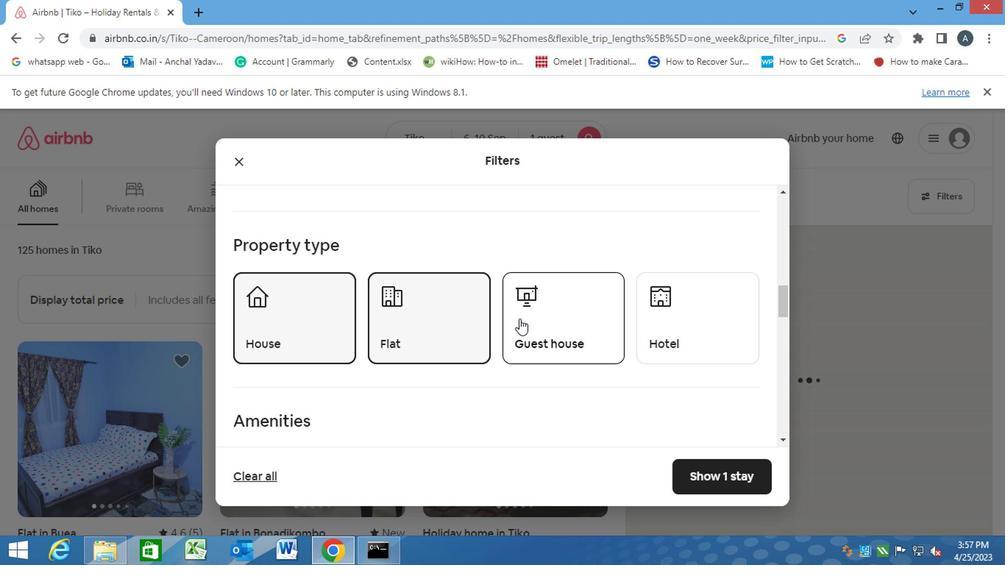 
Action: Mouse pressed left at (536, 317)
Screenshot: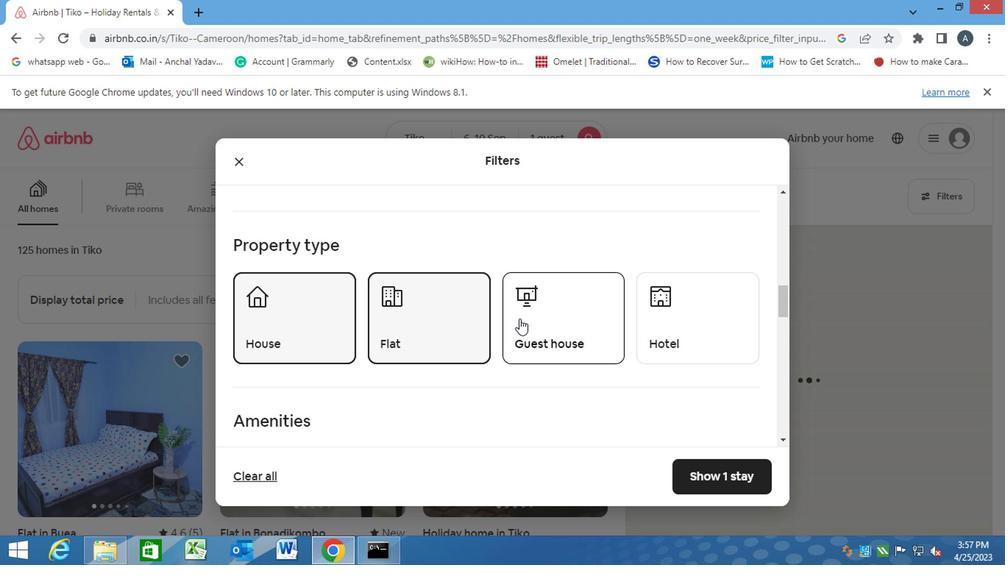 
Action: Mouse moved to (678, 316)
Screenshot: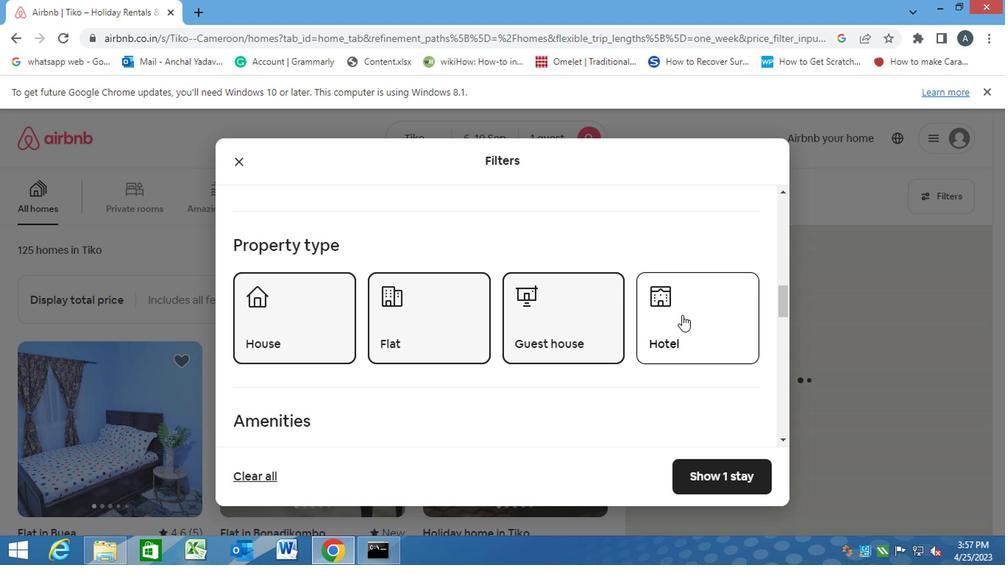 
Action: Mouse pressed left at (678, 316)
Screenshot: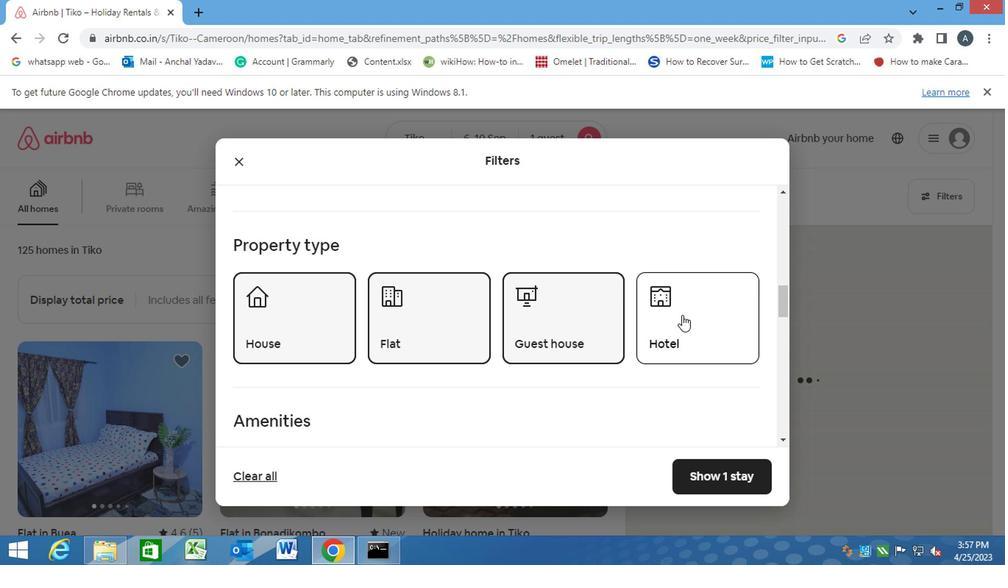 
Action: Mouse moved to (418, 394)
Screenshot: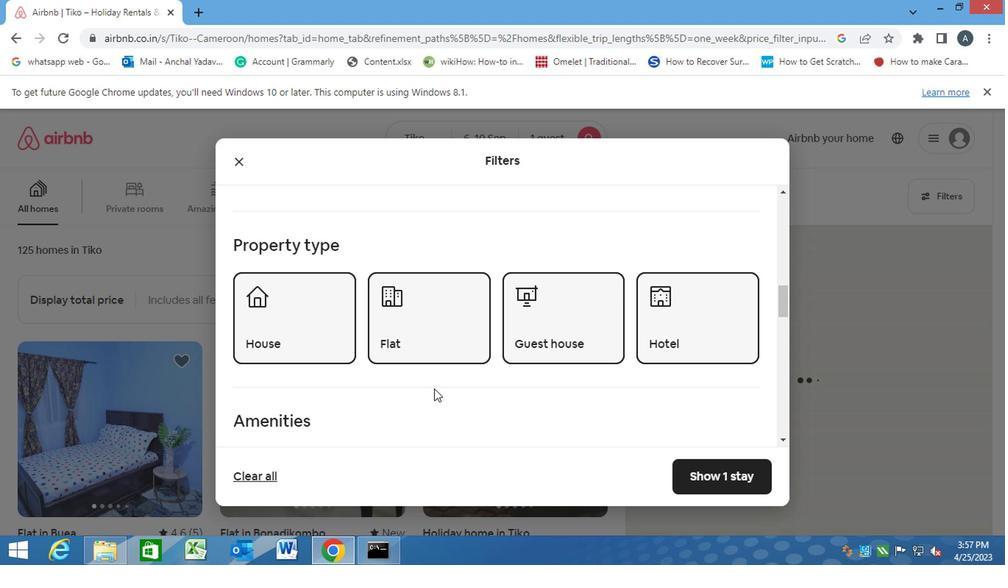
Action: Mouse scrolled (418, 393) with delta (0, -1)
Screenshot: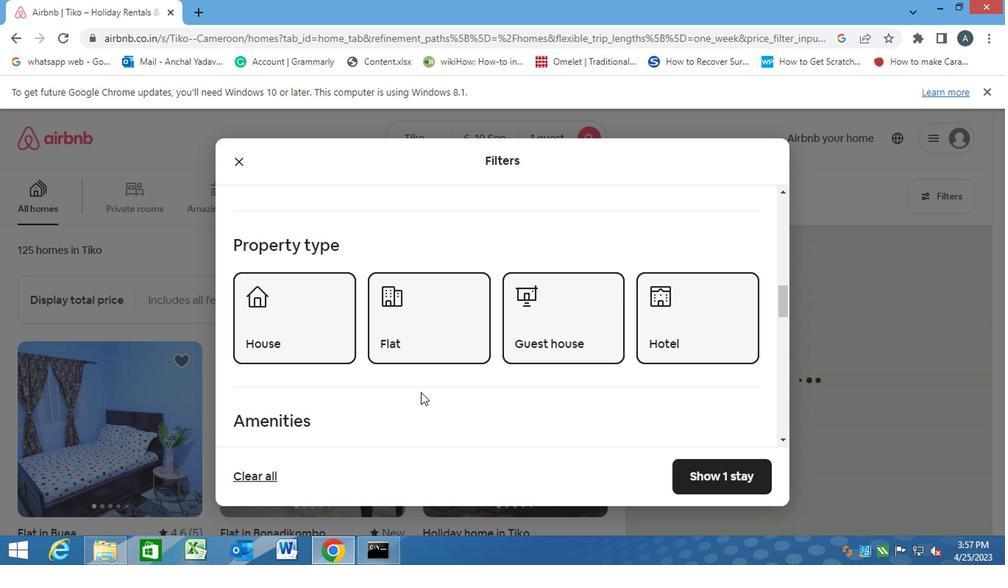 
Action: Mouse scrolled (418, 393) with delta (0, -1)
Screenshot: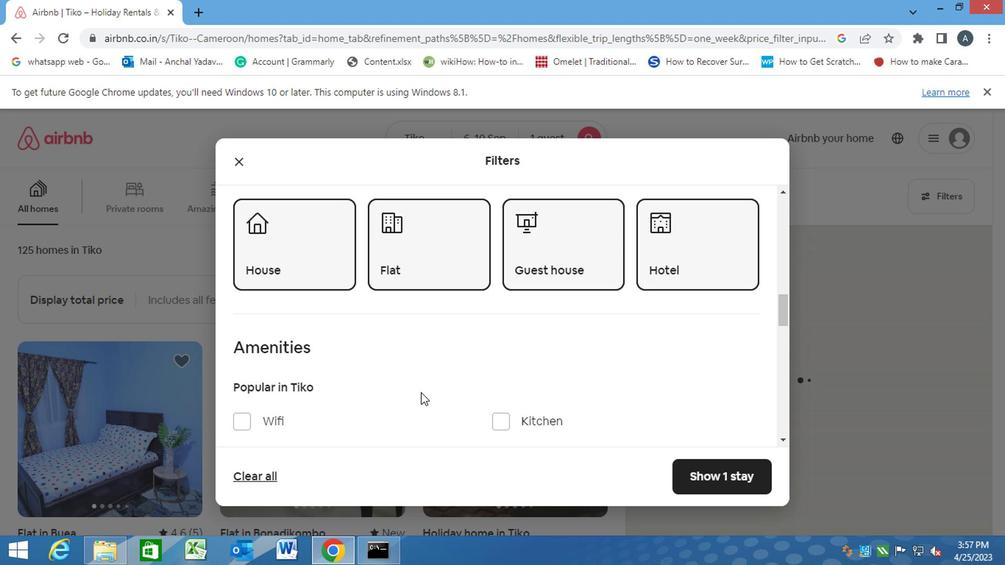 
Action: Mouse scrolled (418, 393) with delta (0, -1)
Screenshot: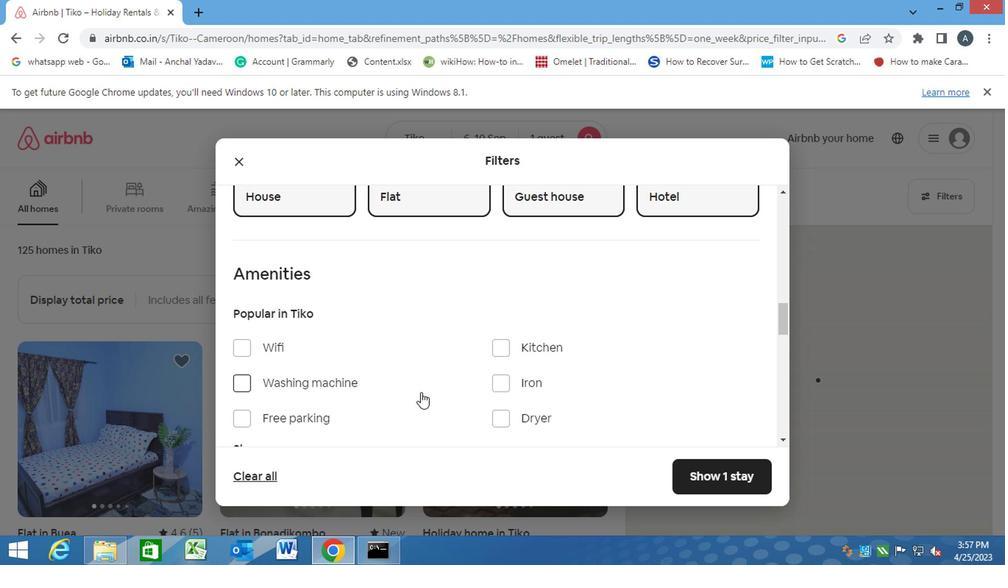
Action: Mouse scrolled (418, 393) with delta (0, -1)
Screenshot: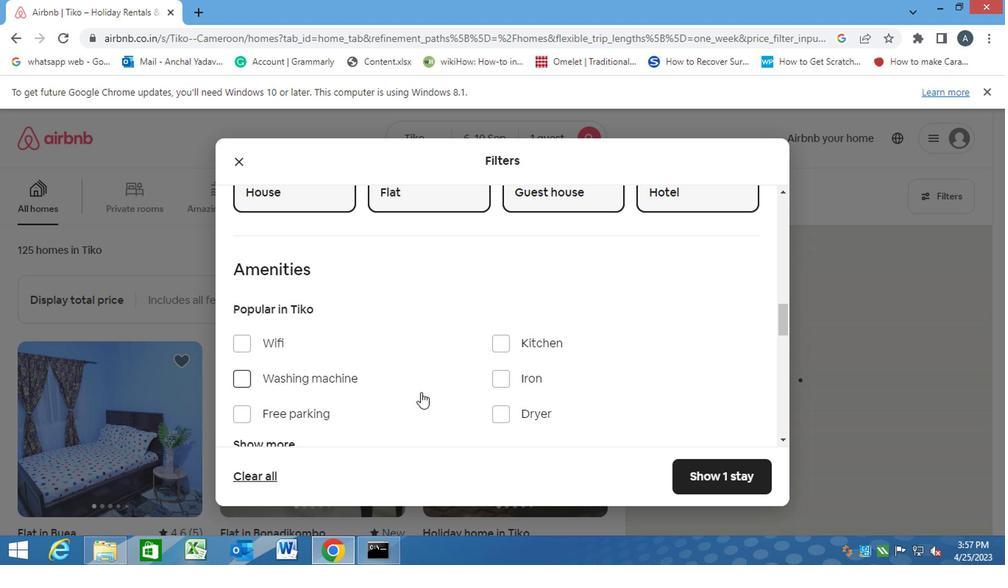 
Action: Mouse scrolled (418, 393) with delta (0, -1)
Screenshot: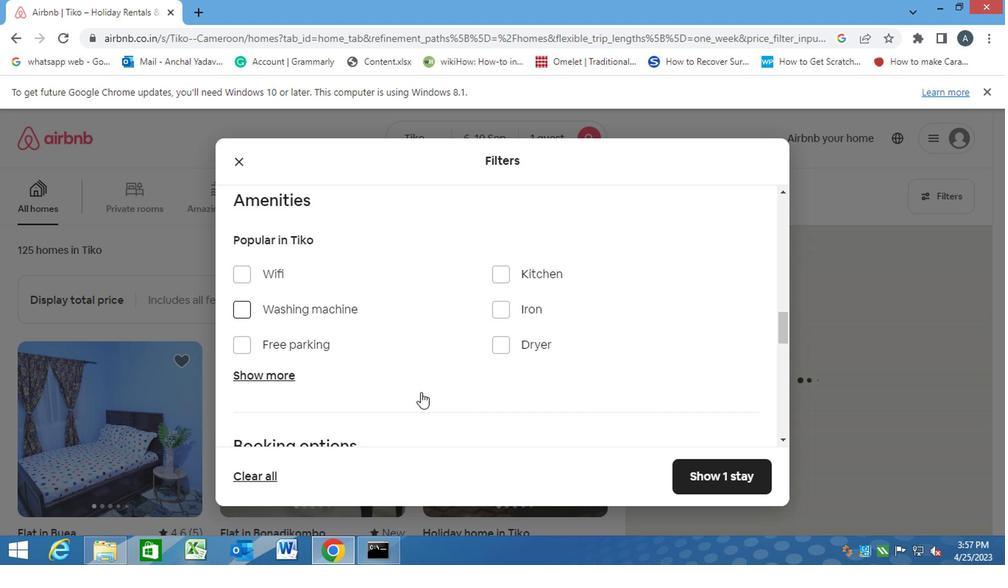 
Action: Mouse moved to (720, 394)
Screenshot: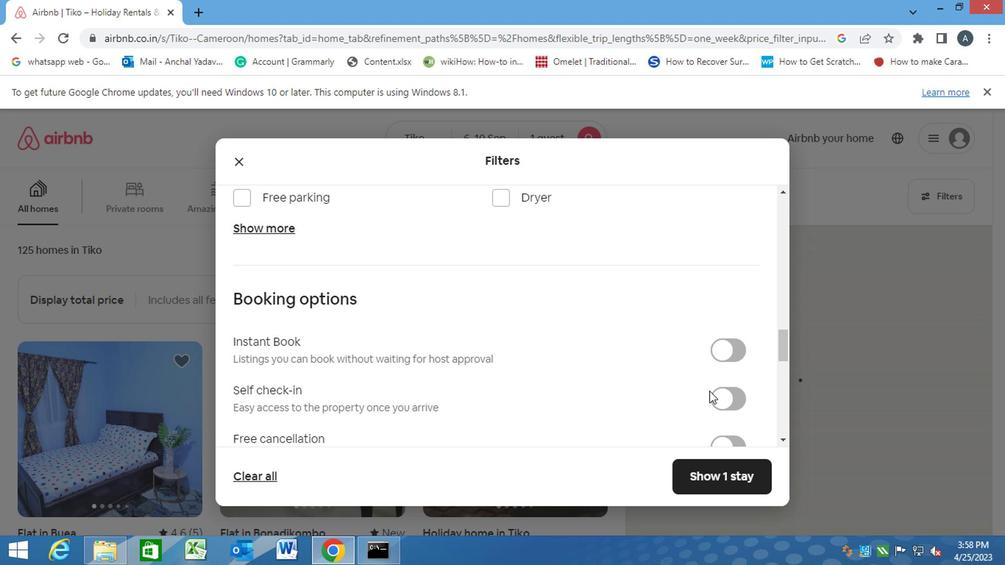 
Action: Mouse pressed left at (720, 394)
Screenshot: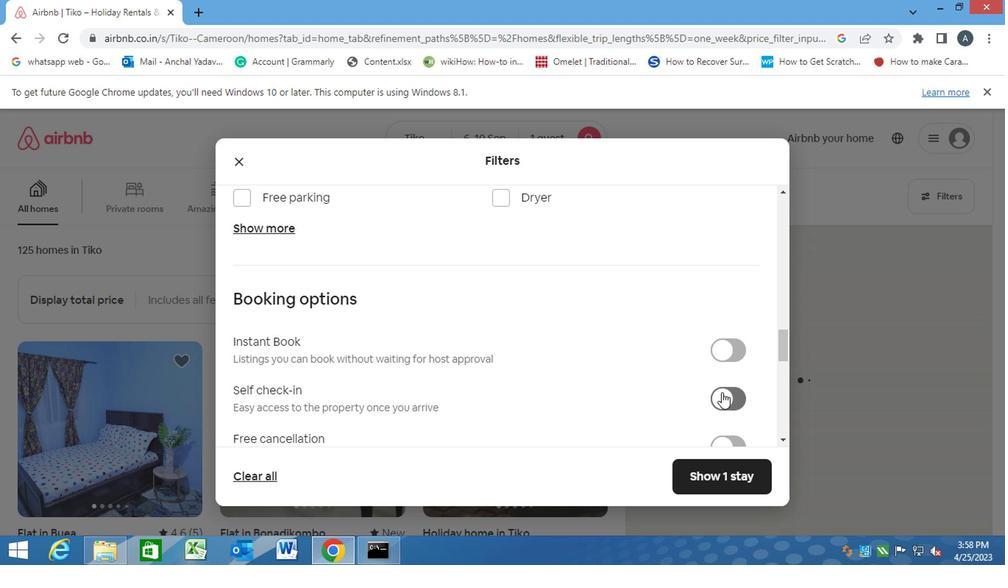 
Action: Mouse moved to (555, 407)
Screenshot: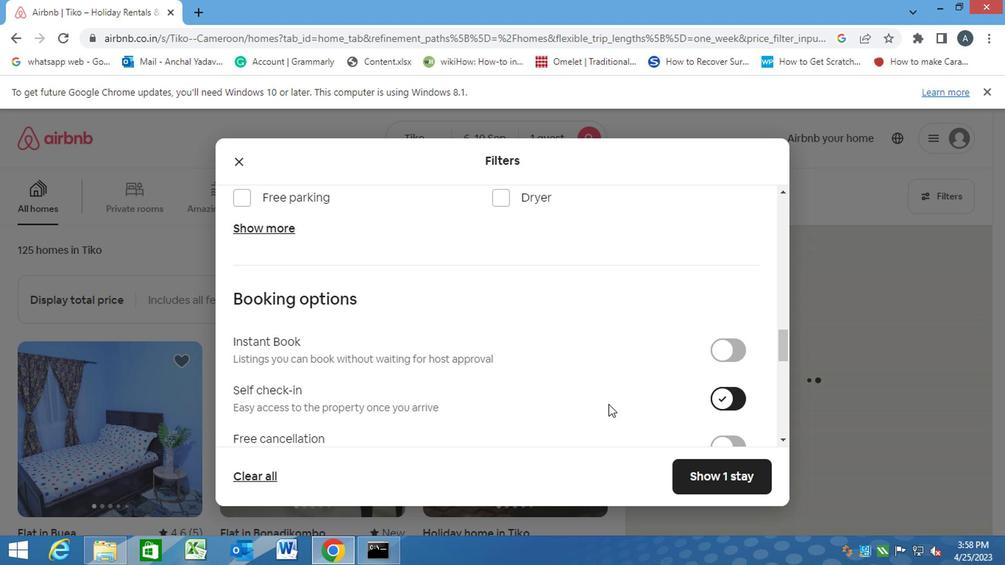 
Action: Mouse scrolled (555, 407) with delta (0, 0)
Screenshot: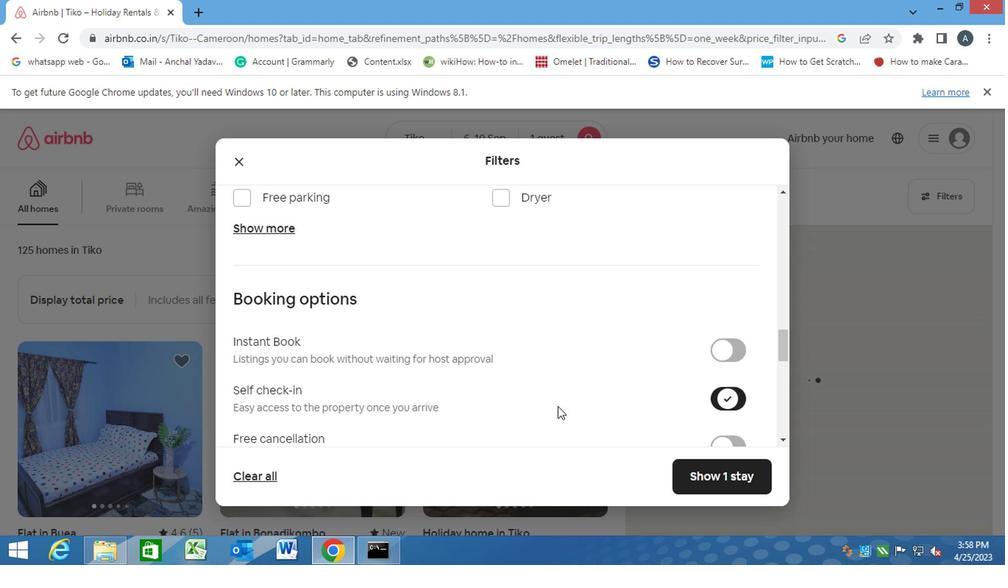 
Action: Mouse scrolled (555, 407) with delta (0, 0)
Screenshot: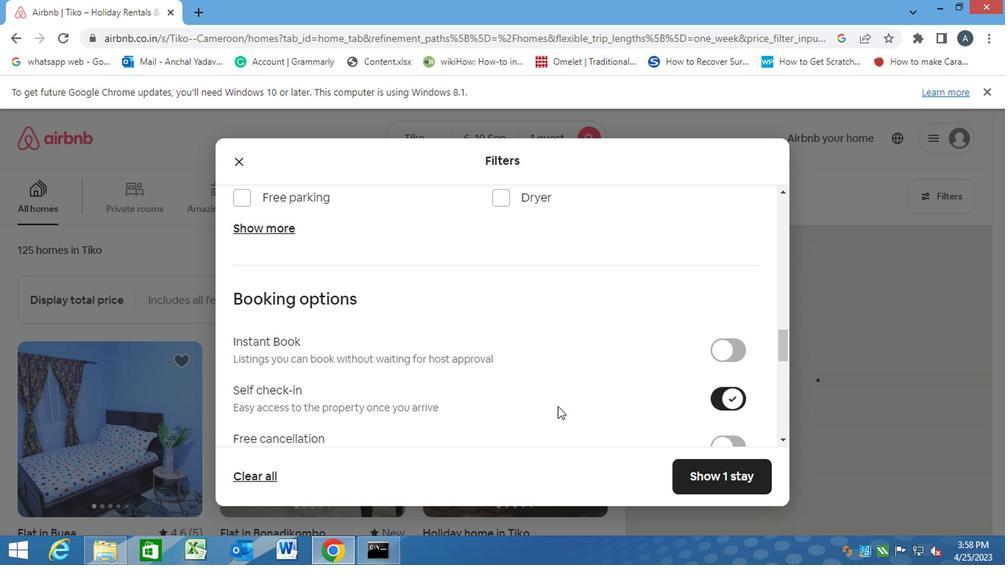 
Action: Mouse scrolled (555, 407) with delta (0, 0)
Screenshot: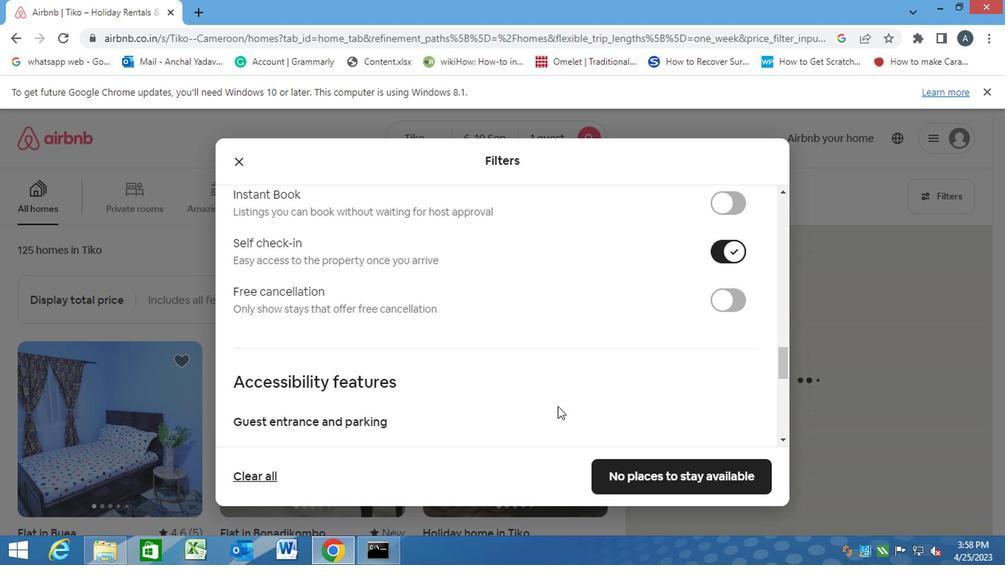 
Action: Mouse scrolled (555, 407) with delta (0, 0)
Screenshot: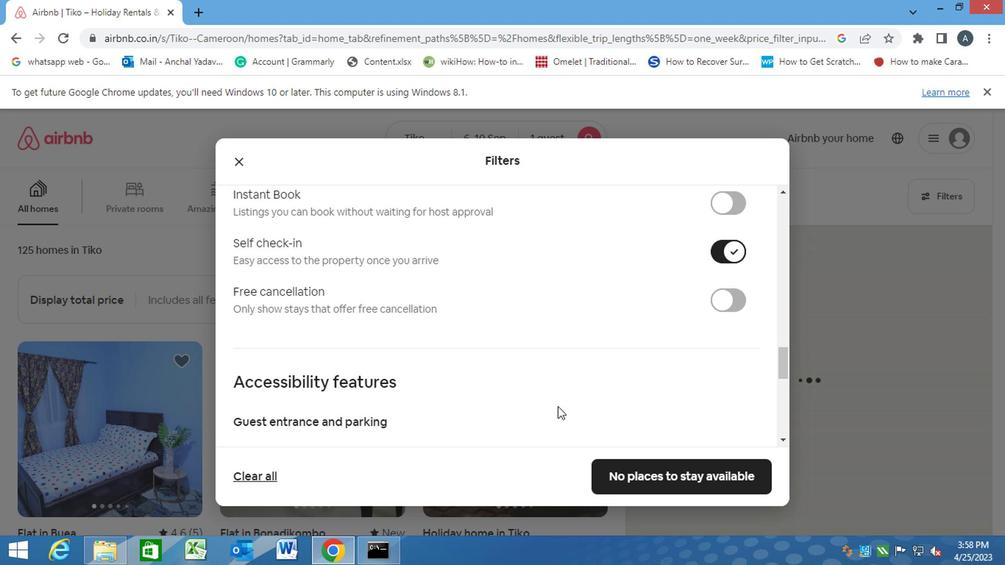 
Action: Mouse scrolled (555, 407) with delta (0, 0)
Screenshot: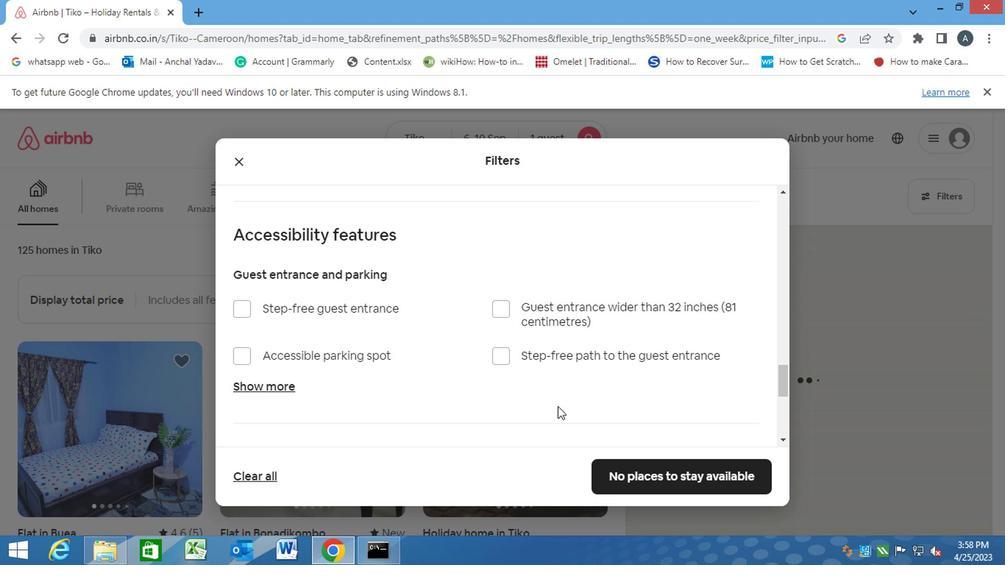 
Action: Mouse scrolled (555, 407) with delta (0, 0)
Screenshot: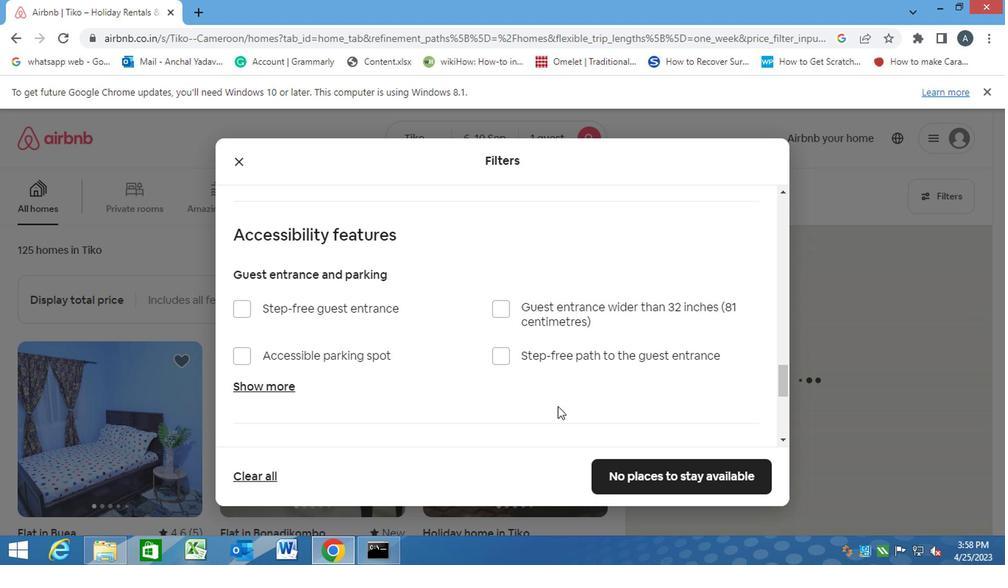 
Action: Mouse scrolled (555, 407) with delta (0, 0)
Screenshot: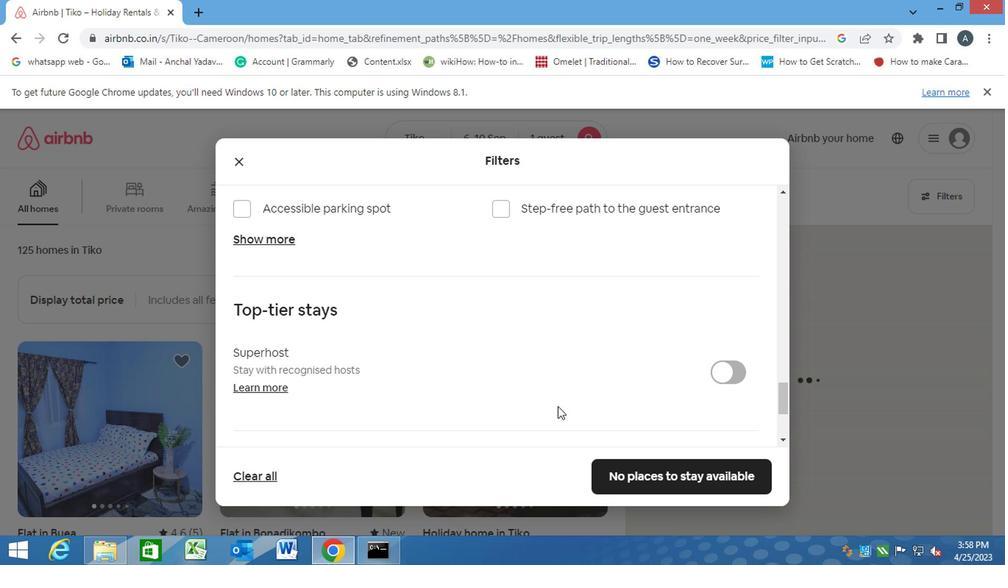 
Action: Mouse scrolled (555, 407) with delta (0, 0)
Screenshot: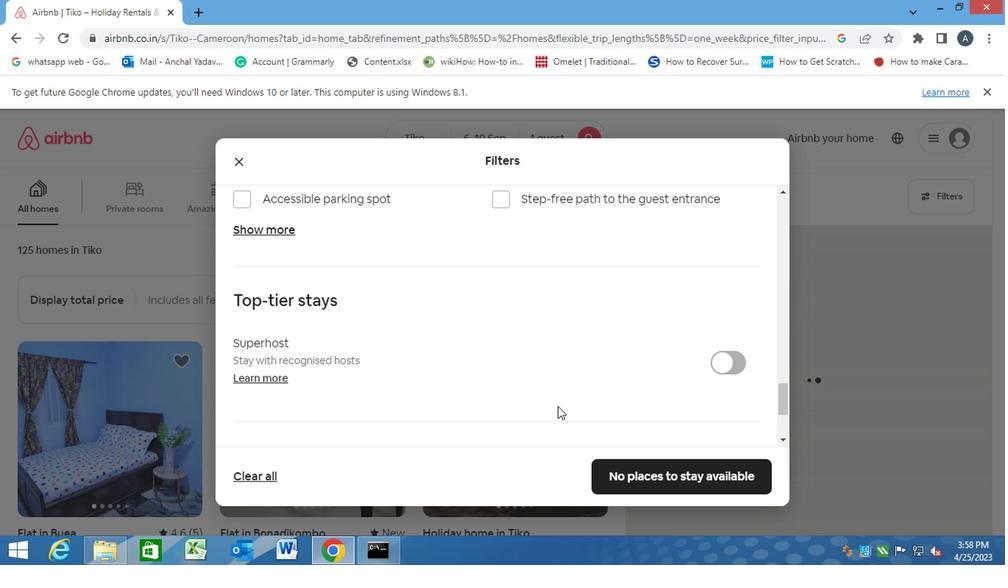 
Action: Mouse scrolled (555, 407) with delta (0, 0)
Screenshot: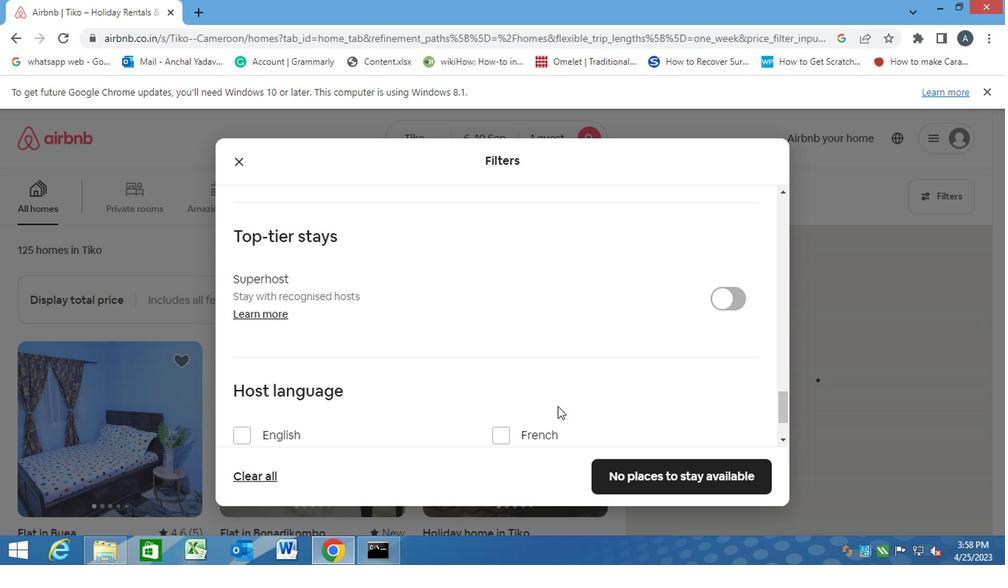 
Action: Mouse moved to (231, 338)
Screenshot: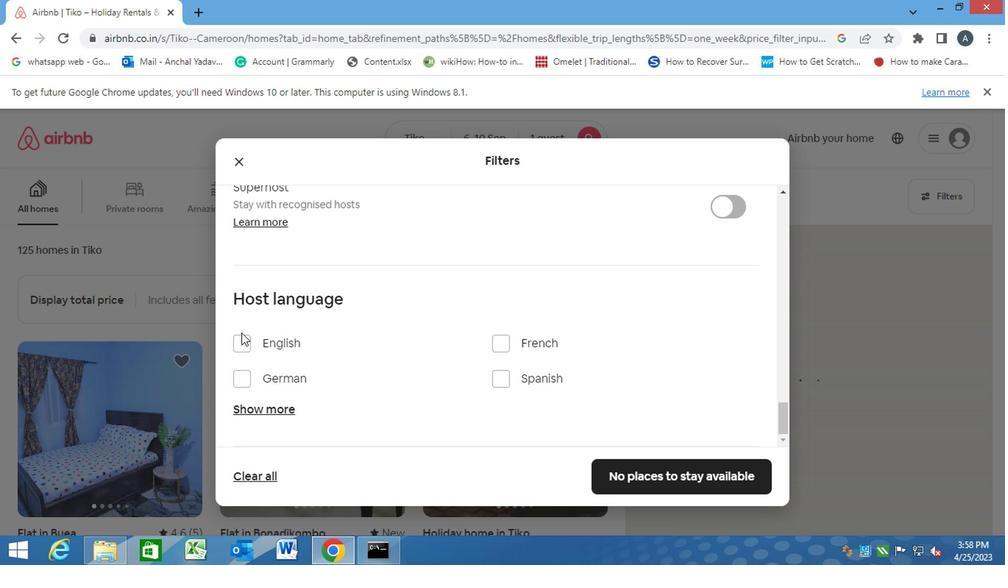 
Action: Mouse pressed left at (231, 338)
Screenshot: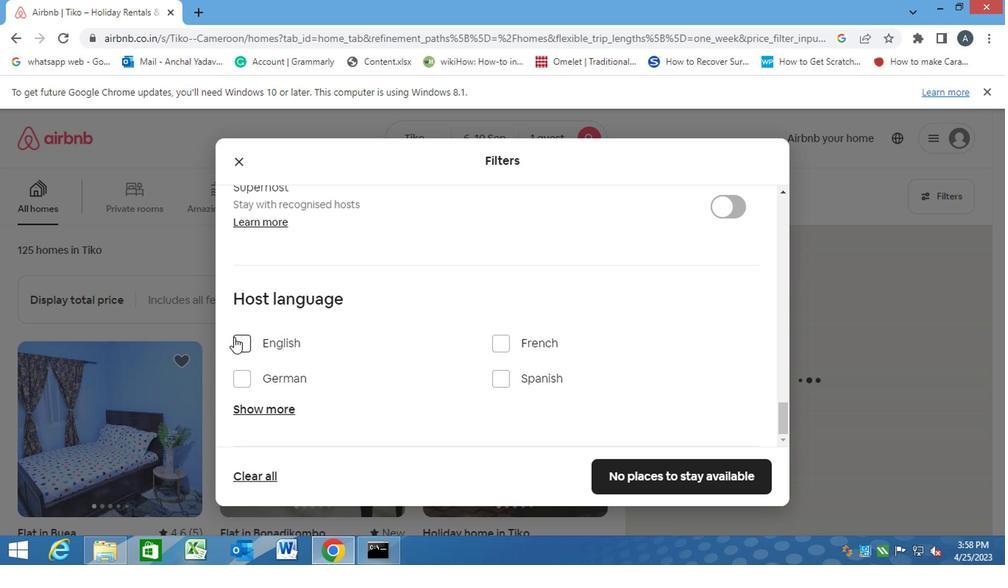 
Action: Mouse moved to (631, 469)
Screenshot: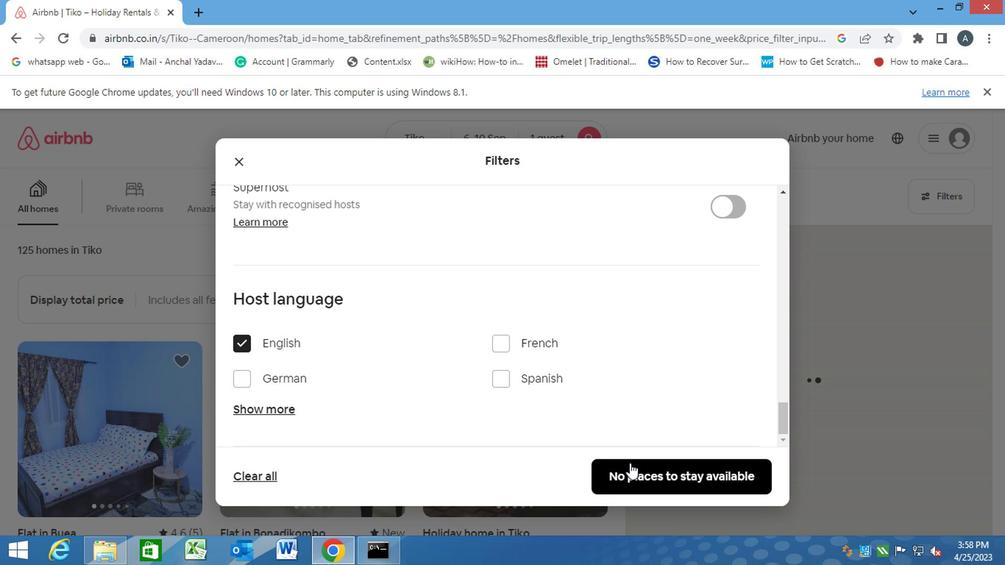 
Action: Mouse pressed left at (631, 469)
Screenshot: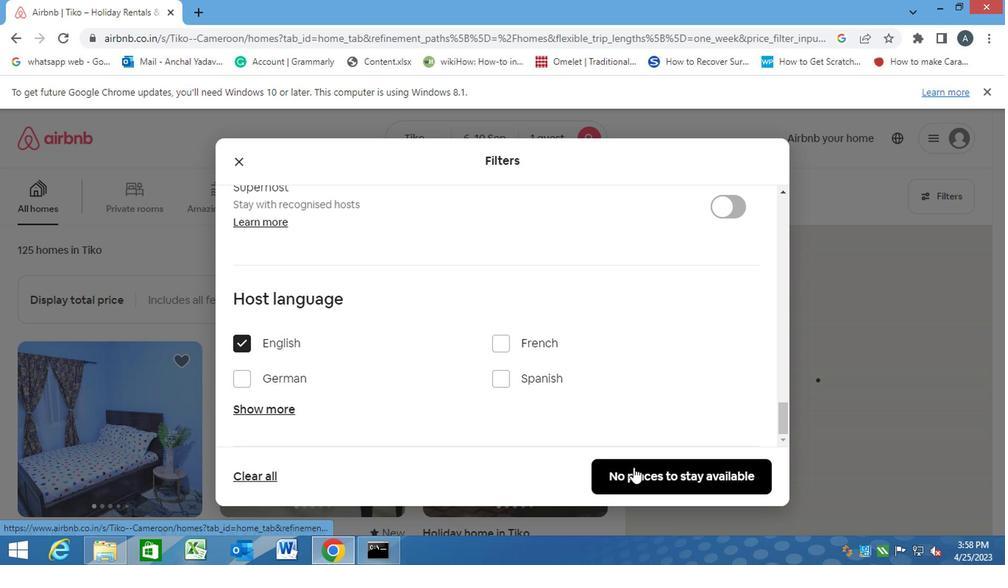 
